 Task: Create new contact,   with mail id: 'Ellie.Carter@nachi-fujikoshi.co.jp', first name: 'Ellie', Last name: 'Carter', Job Title: Operations Analyst, Phone number (801) 555-1234. Change life cycle stage to  'Lead' and lead status to 'New'. Add new company to the associated contact: www.wattscore.com
 and type: Prospect. Logged in from softage.1@softage.net
Action: Mouse moved to (83, 61)
Screenshot: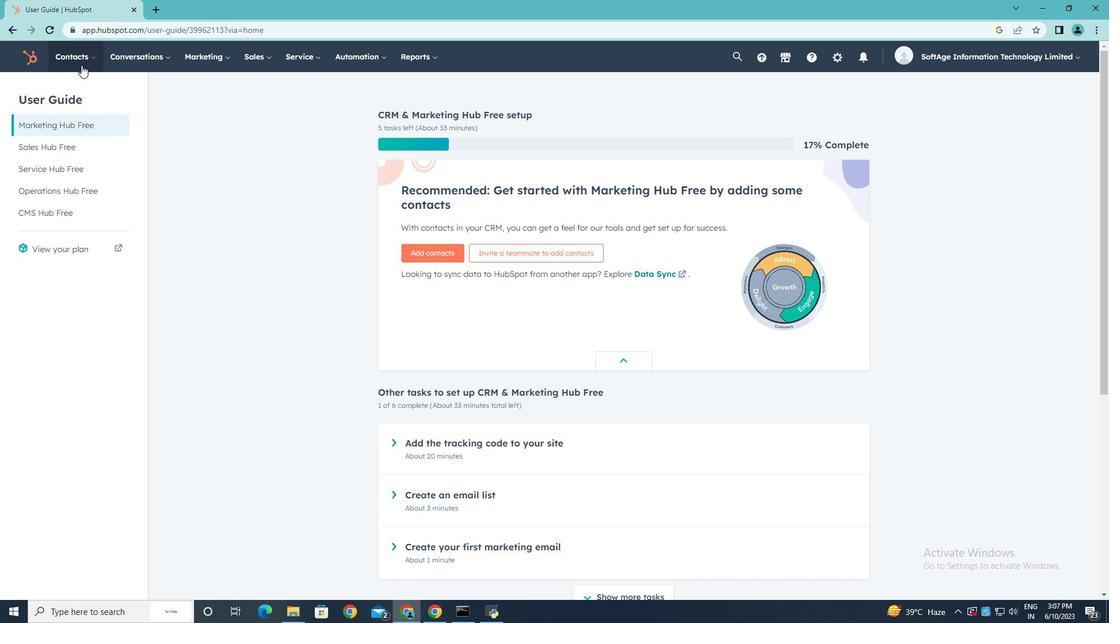 
Action: Mouse pressed left at (83, 61)
Screenshot: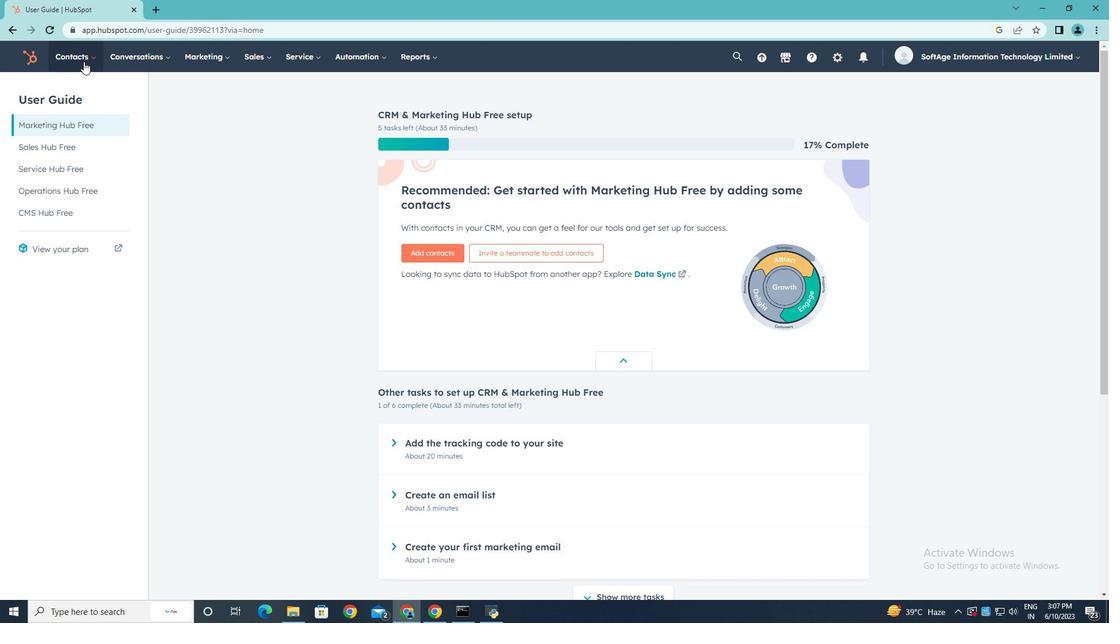 
Action: Mouse moved to (90, 90)
Screenshot: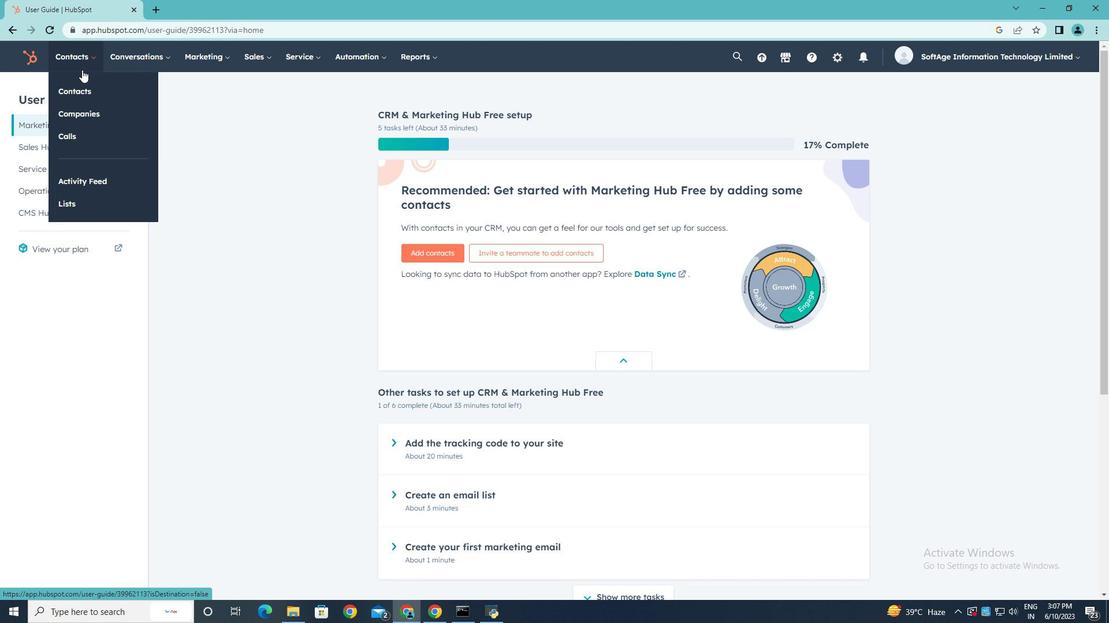 
Action: Mouse pressed left at (90, 90)
Screenshot: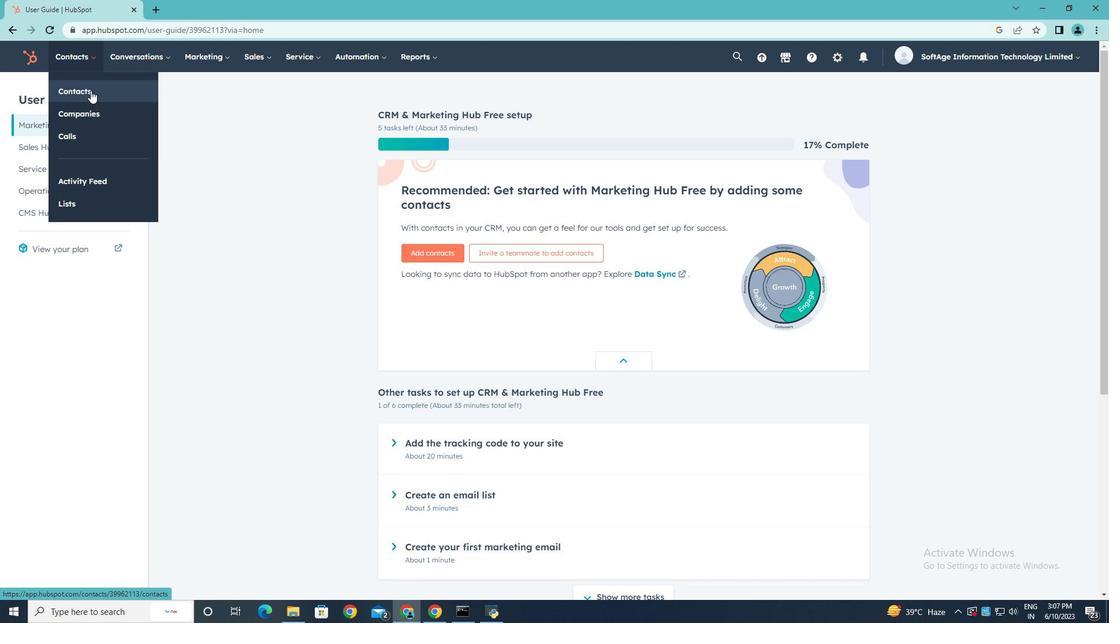 
Action: Mouse moved to (1042, 93)
Screenshot: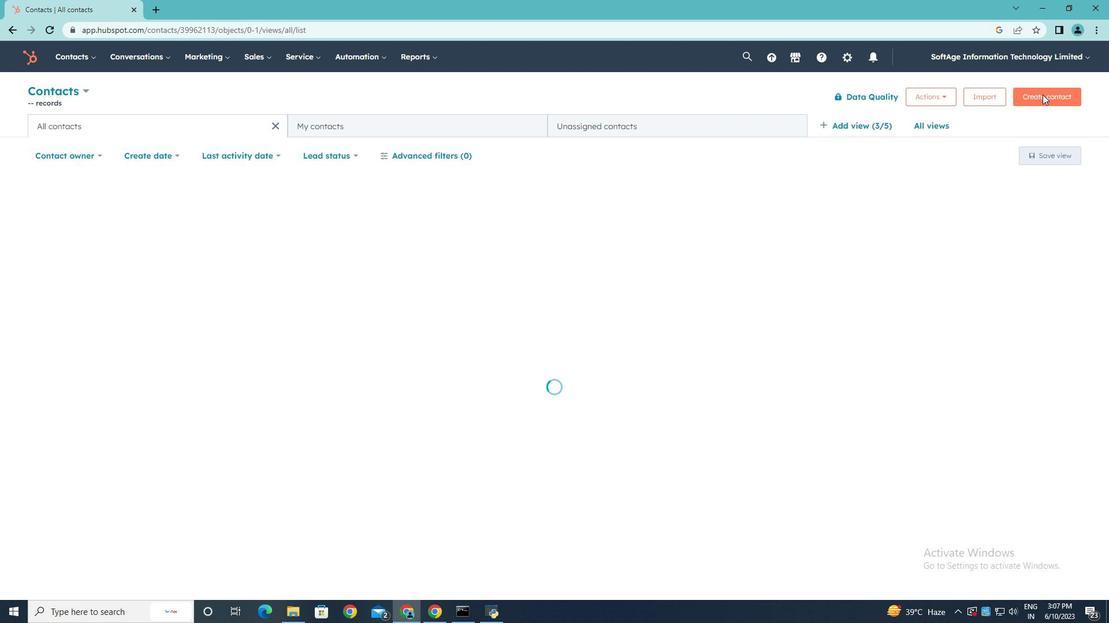 
Action: Mouse pressed left at (1042, 93)
Screenshot: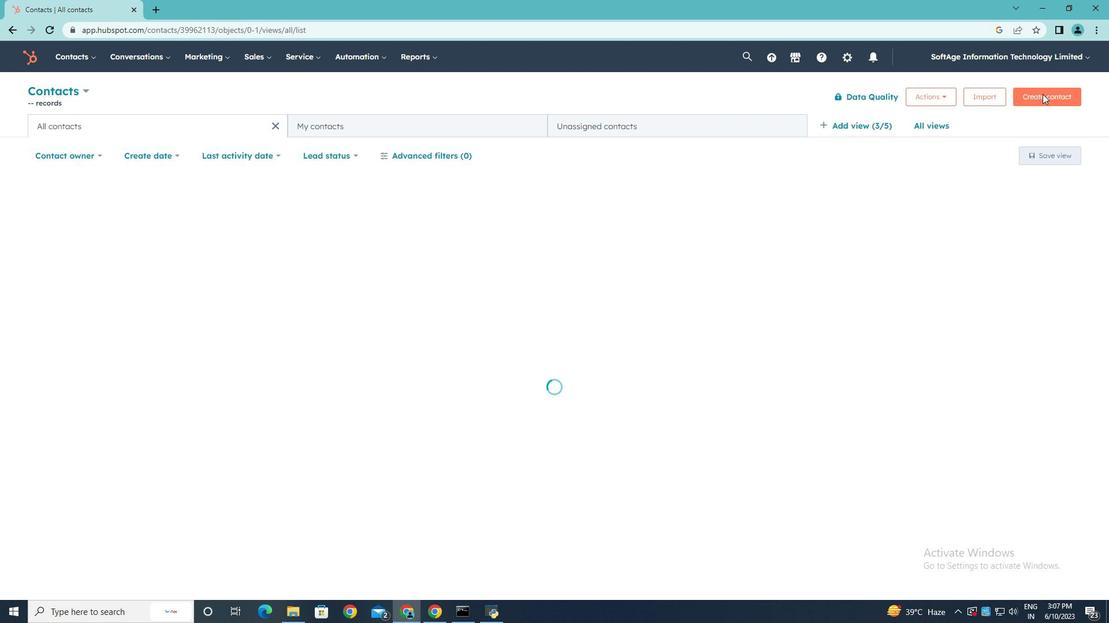 
Action: Mouse moved to (813, 153)
Screenshot: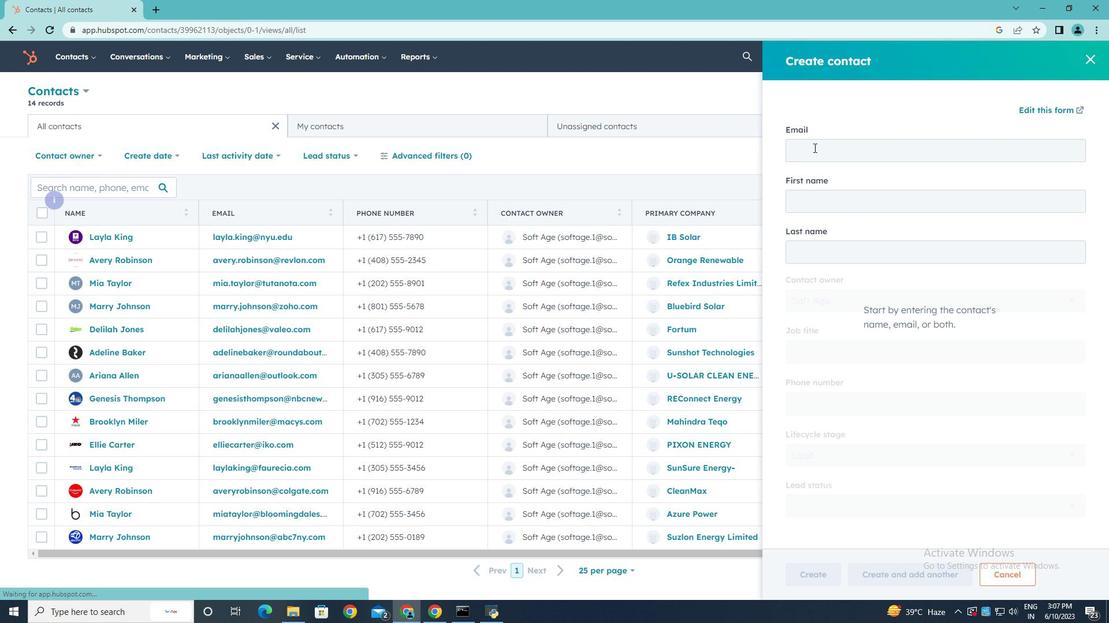 
Action: Mouse pressed left at (813, 153)
Screenshot: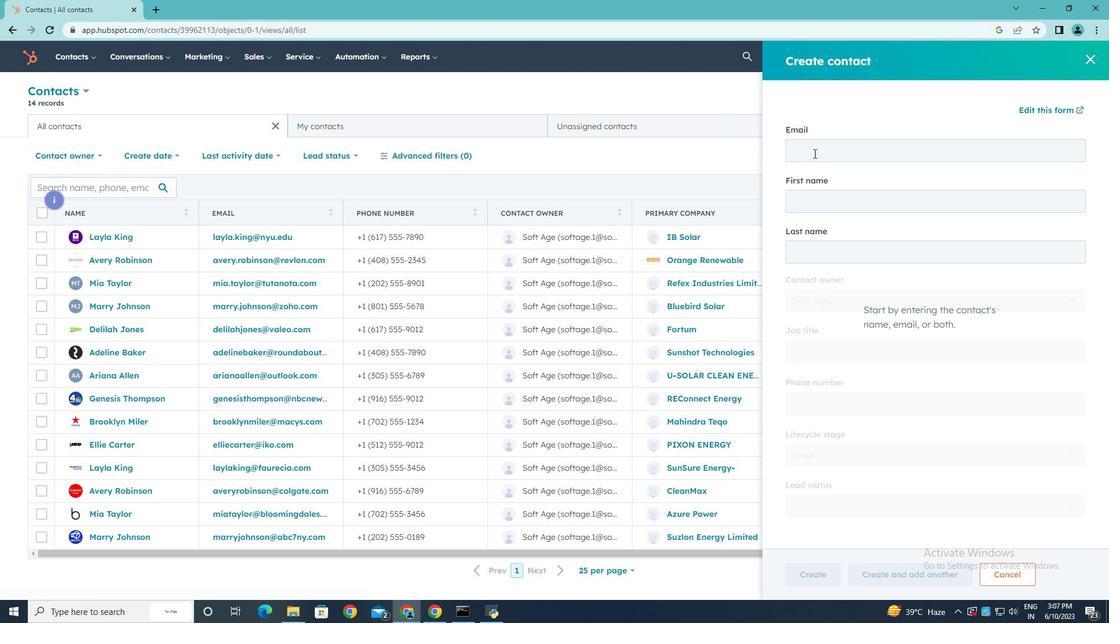 
Action: Key pressed <Key.shift>Ellie.<Key.shift>Carter<Key.shift>@nachi-fy<Key.backspace>ujikoshi.co.jp
Screenshot: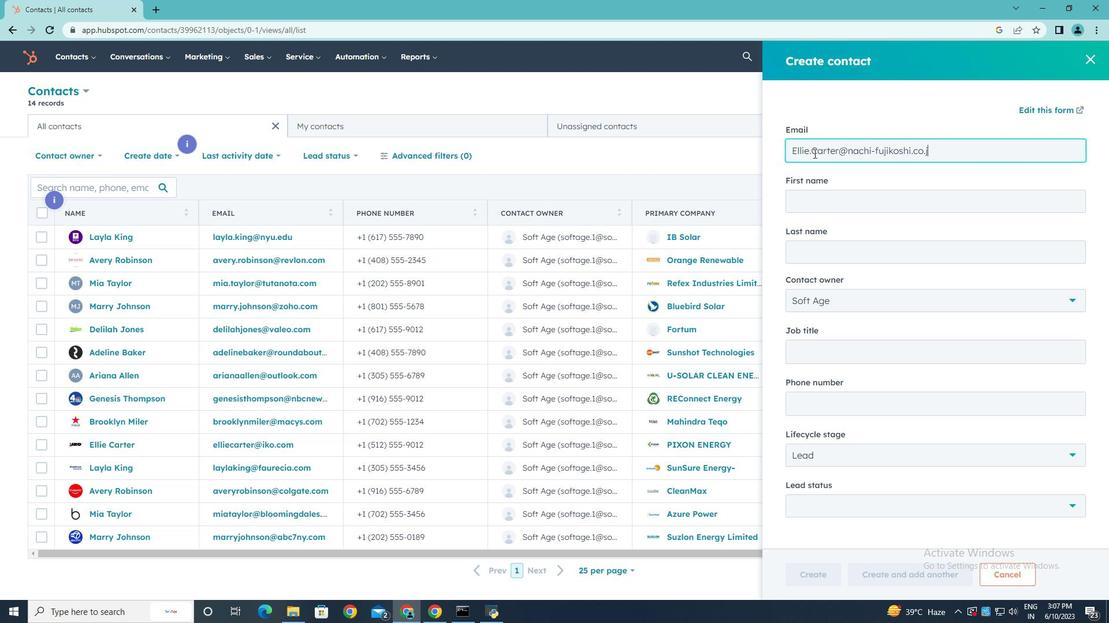 
Action: Mouse moved to (859, 204)
Screenshot: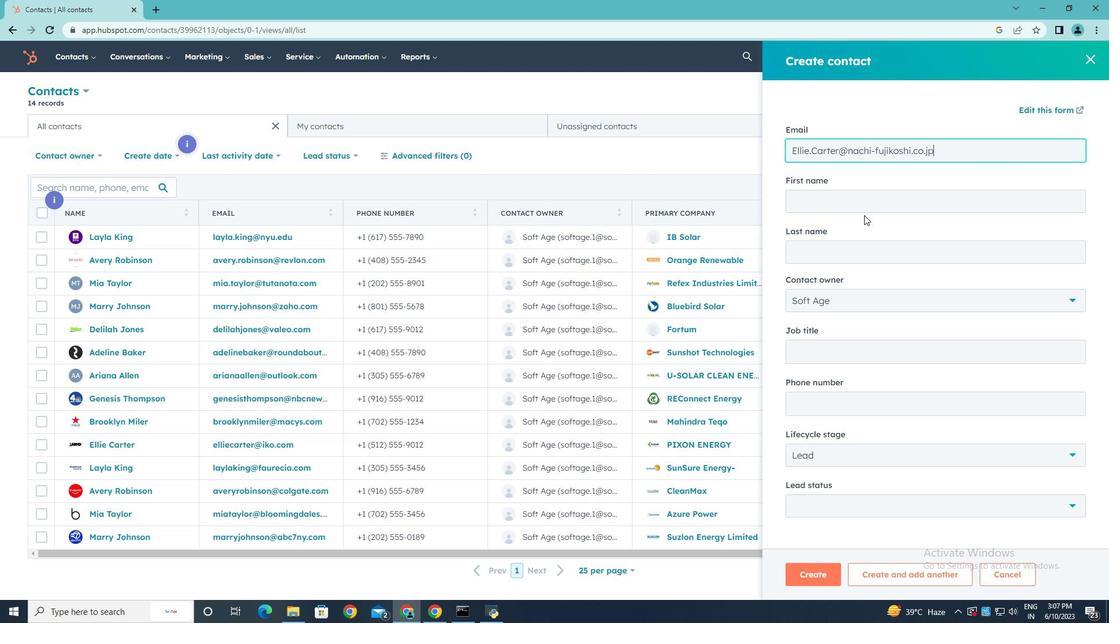 
Action: Mouse pressed left at (859, 204)
Screenshot: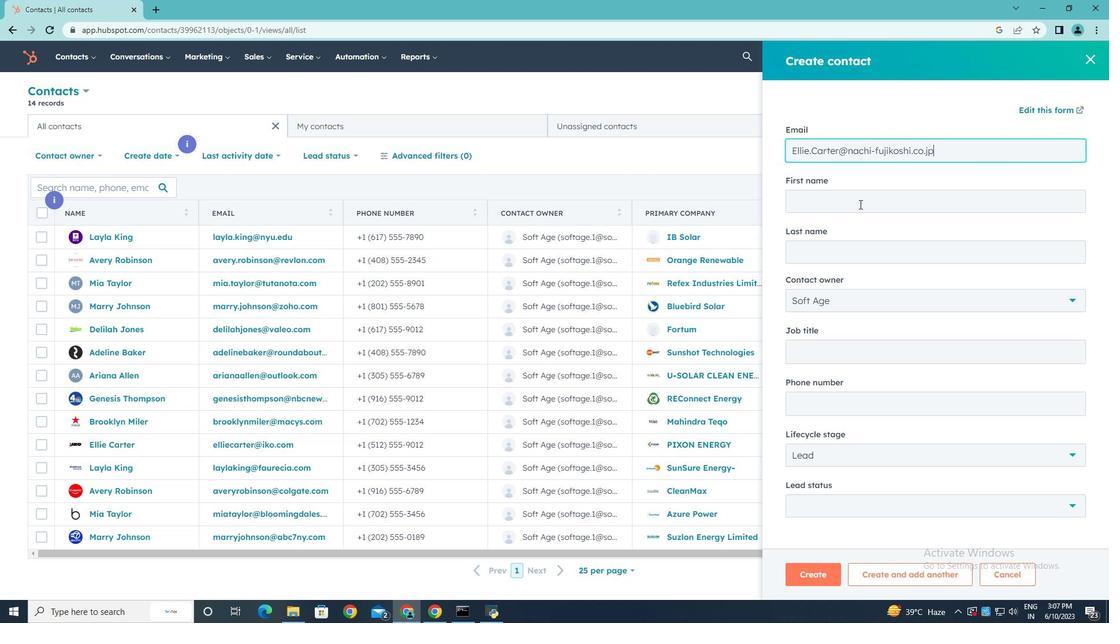 
Action: Key pressed <Key.shift><Key.shift><Key.shift><Key.shift><Key.shift>Ellie
Screenshot: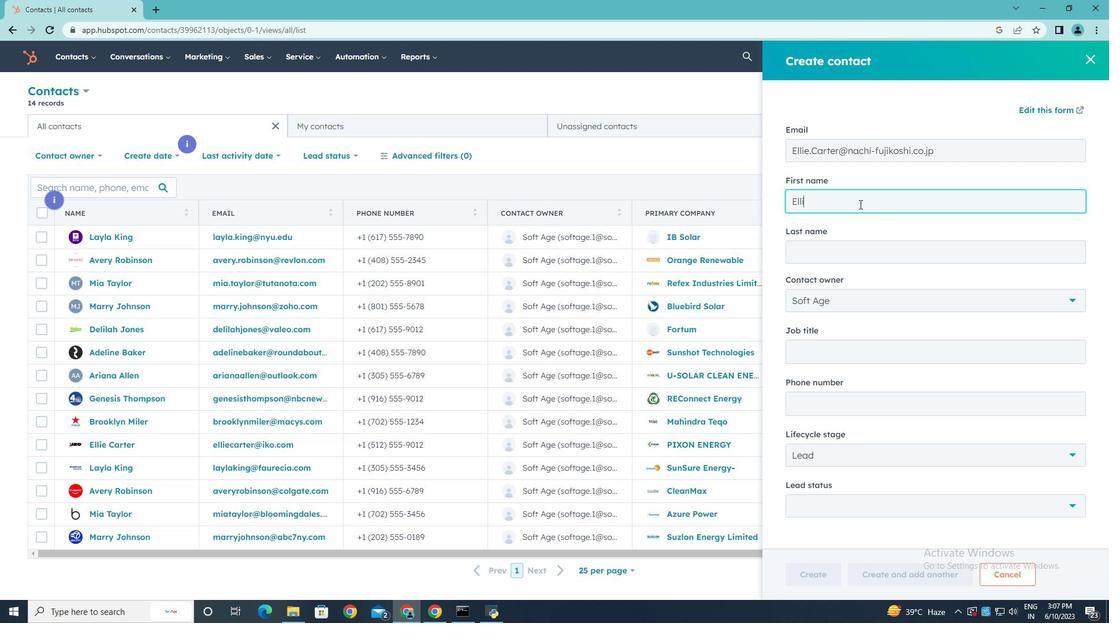 
Action: Mouse moved to (827, 254)
Screenshot: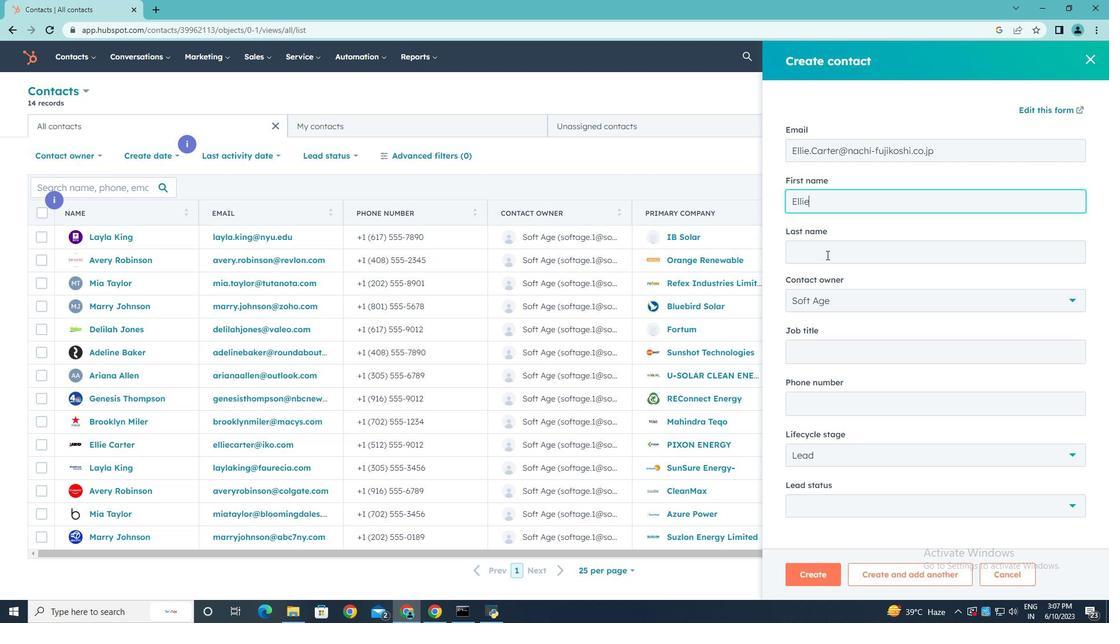 
Action: Mouse pressed left at (827, 254)
Screenshot: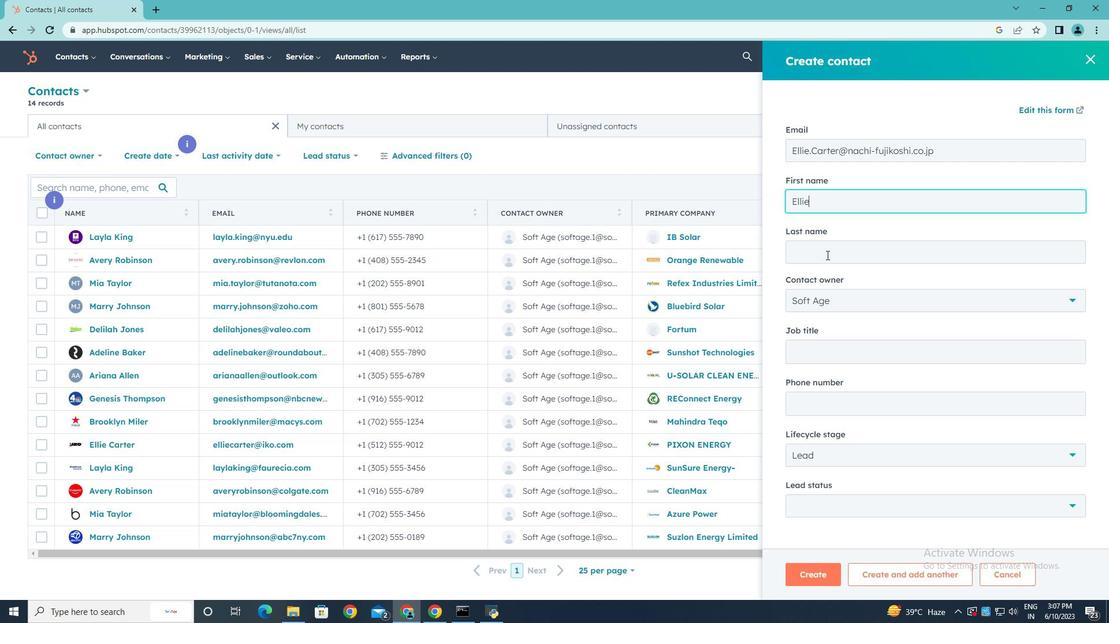 
Action: Key pressed <Key.shift>Carter
Screenshot: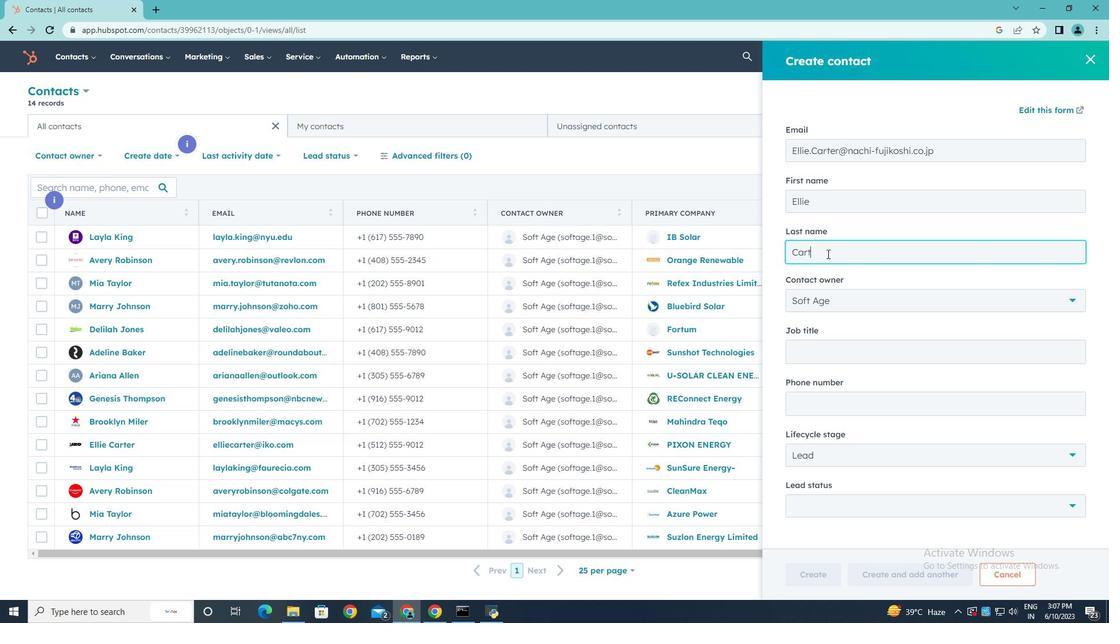 
Action: Mouse moved to (862, 347)
Screenshot: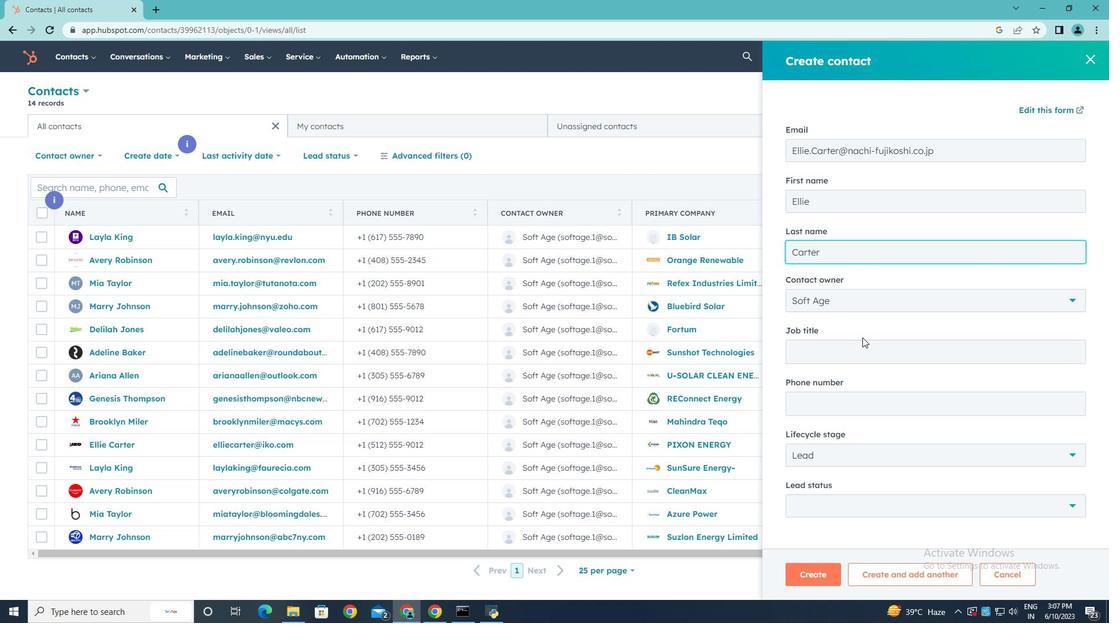 
Action: Mouse pressed left at (862, 347)
Screenshot: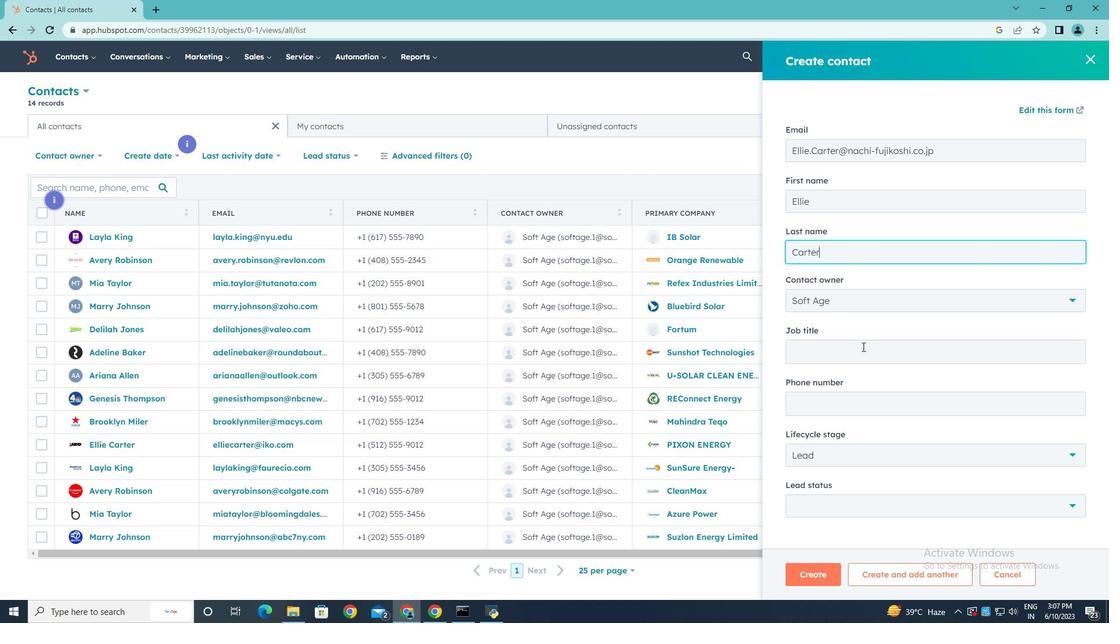 
Action: Key pressed <Key.shift><Key.shift><Key.shift><Key.shift>I<Key.shift><Key.backspace><Key.shift>Operations<Key.space><Key.shift>Analst
Screenshot: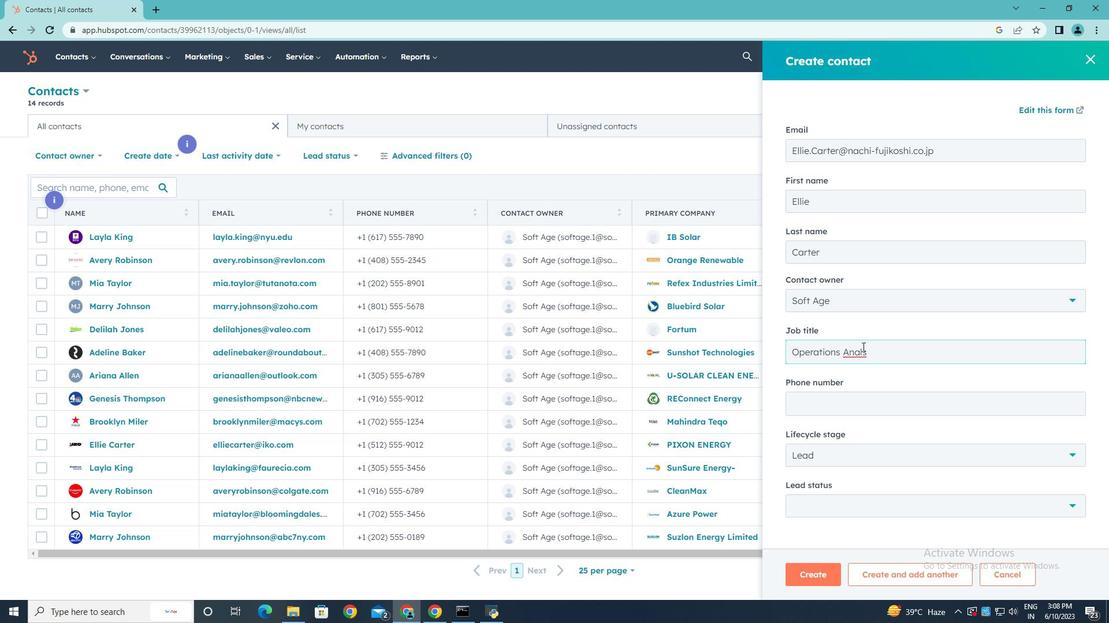
Action: Mouse moved to (1024, 358)
Screenshot: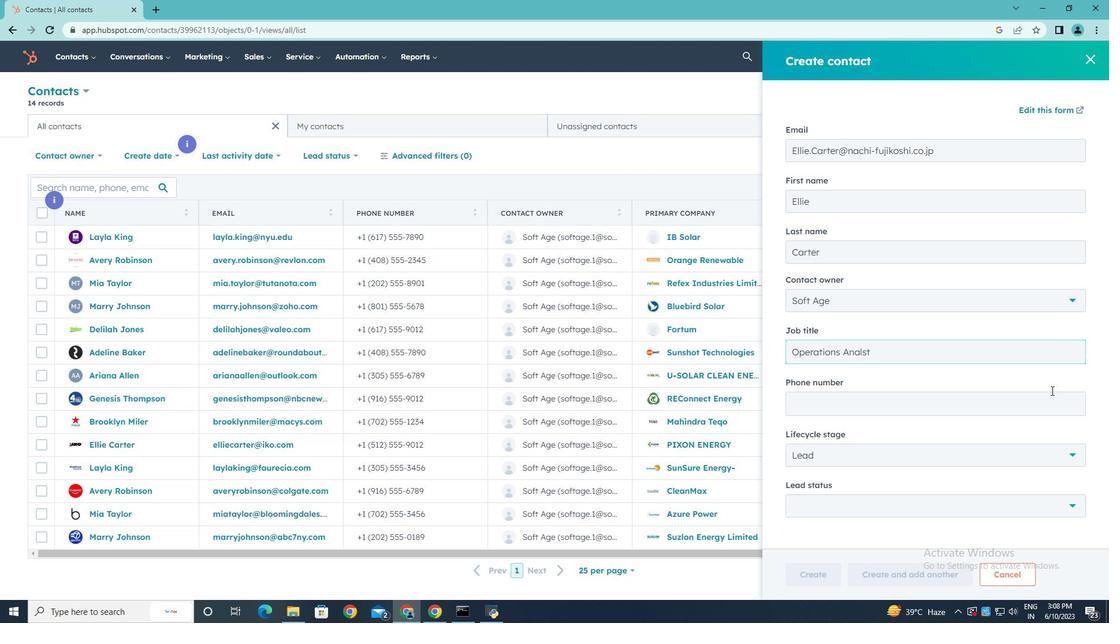 
Action: Key pressed <Key.backspace><Key.backspace>yst
Screenshot: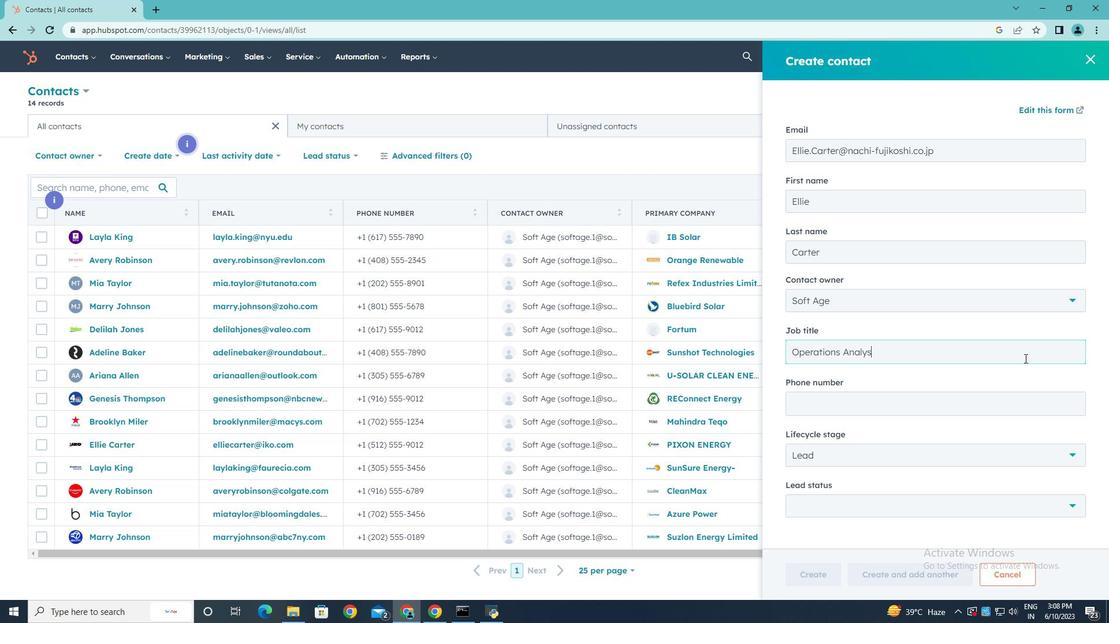 
Action: Mouse moved to (917, 404)
Screenshot: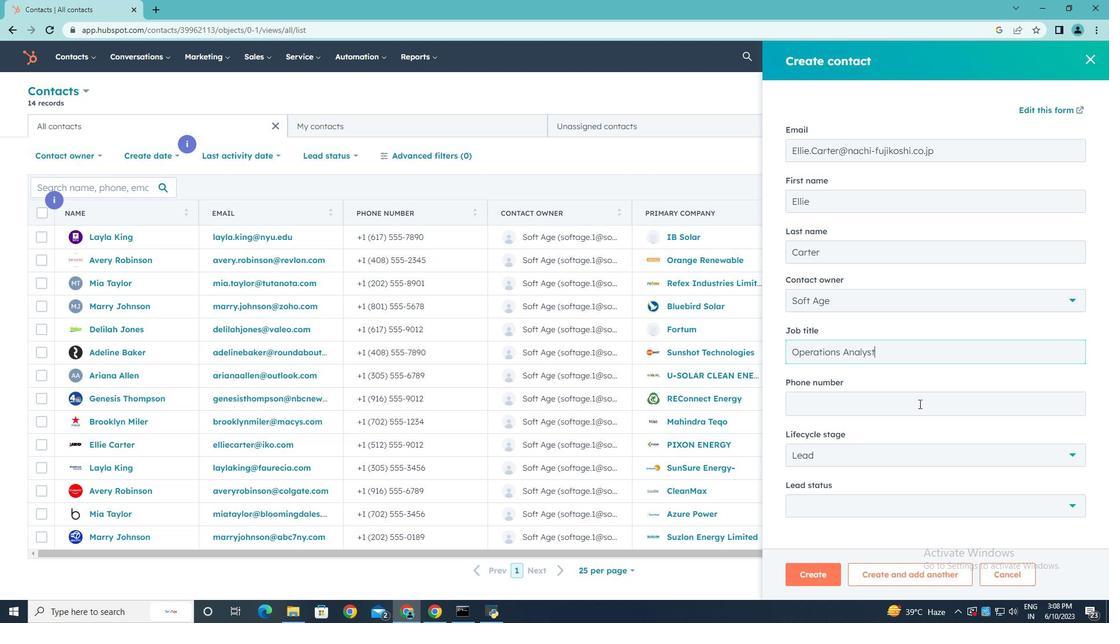 
Action: Mouse pressed left at (917, 404)
Screenshot: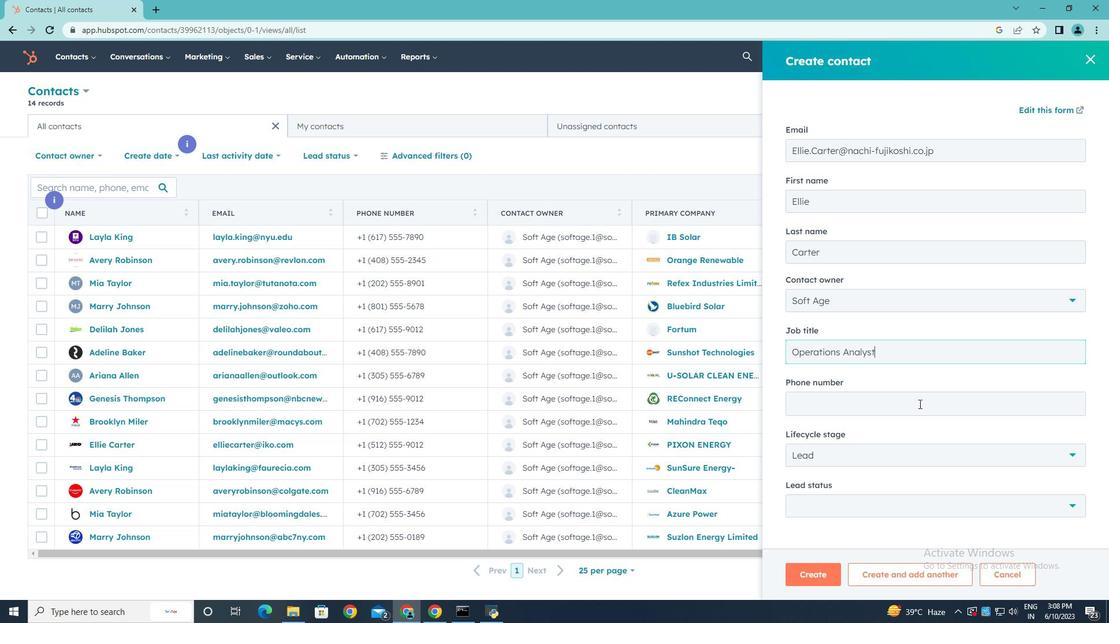 
Action: Key pressed 801
Screenshot: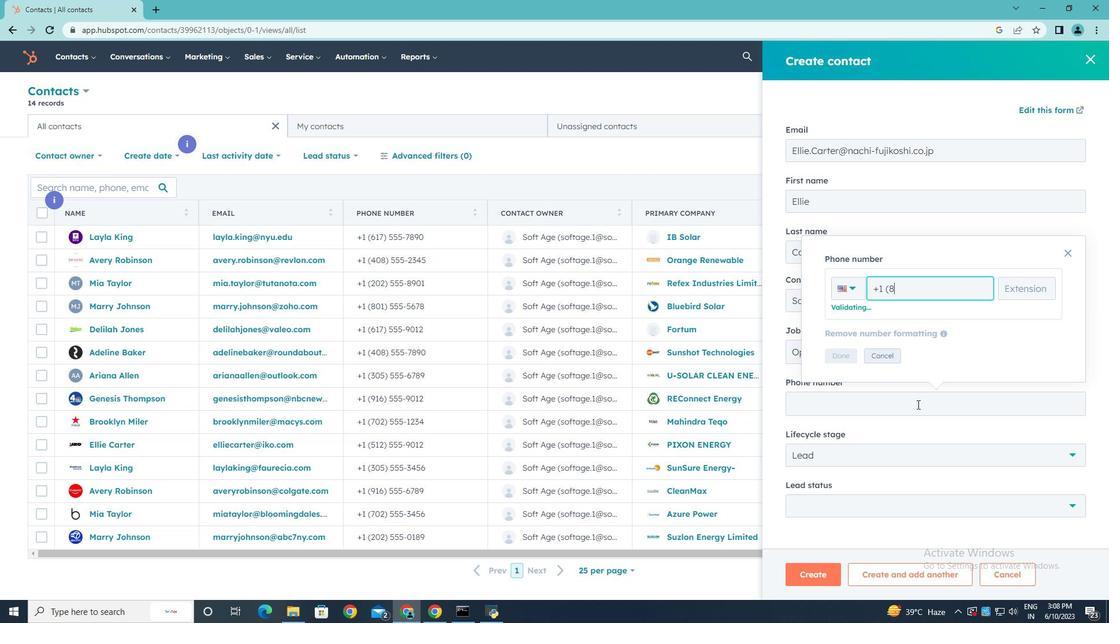 
Action: Mouse moved to (926, 402)
Screenshot: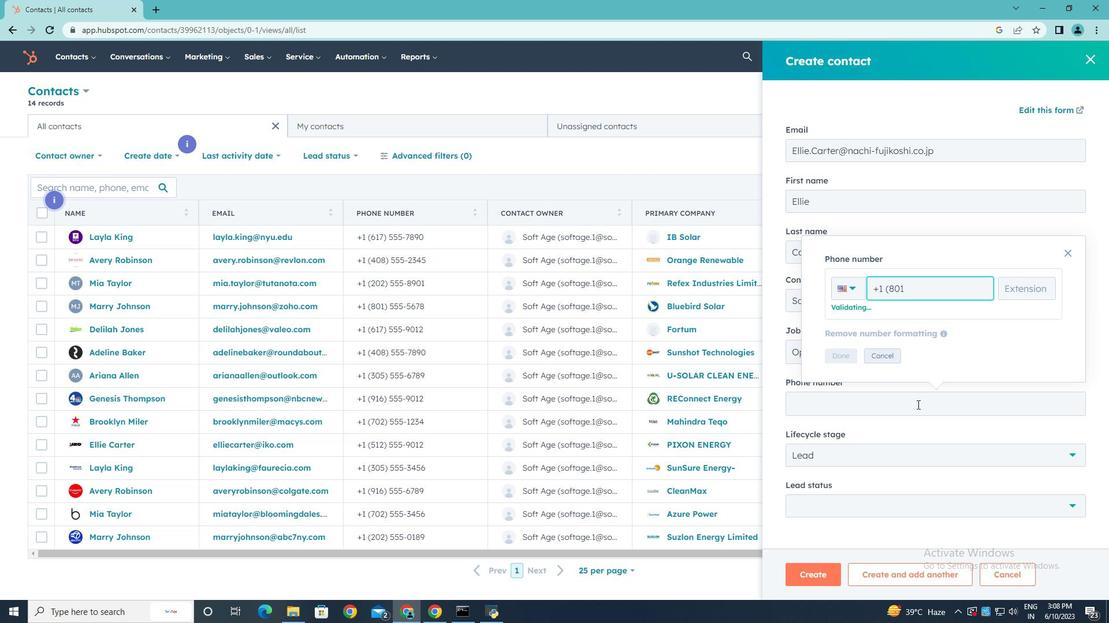 
Action: Key pressed 5551234
Screenshot: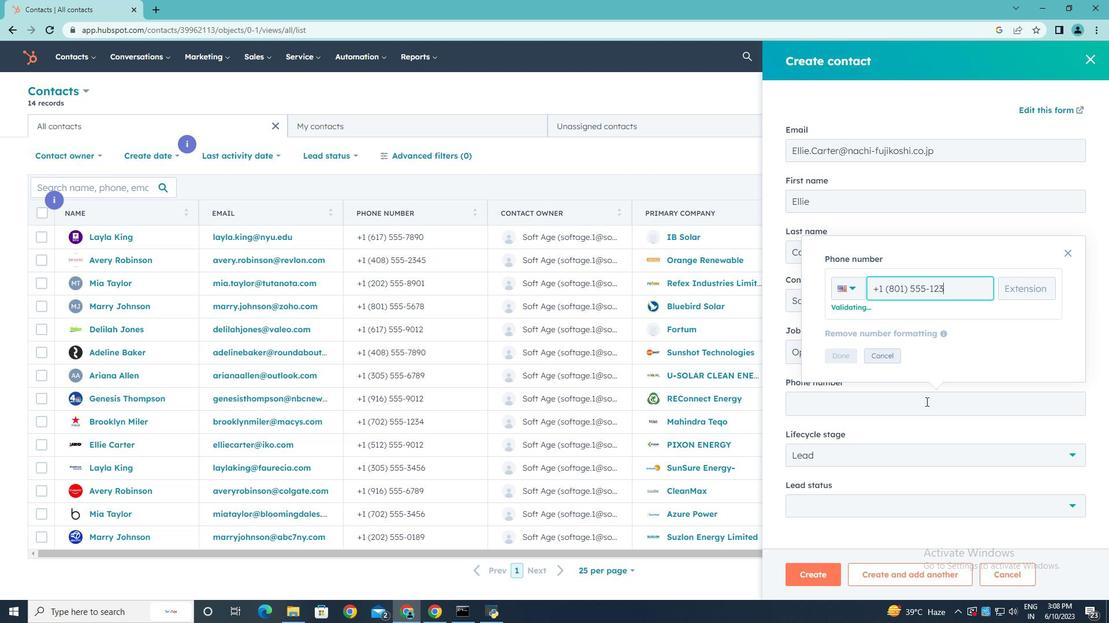 
Action: Mouse moved to (844, 357)
Screenshot: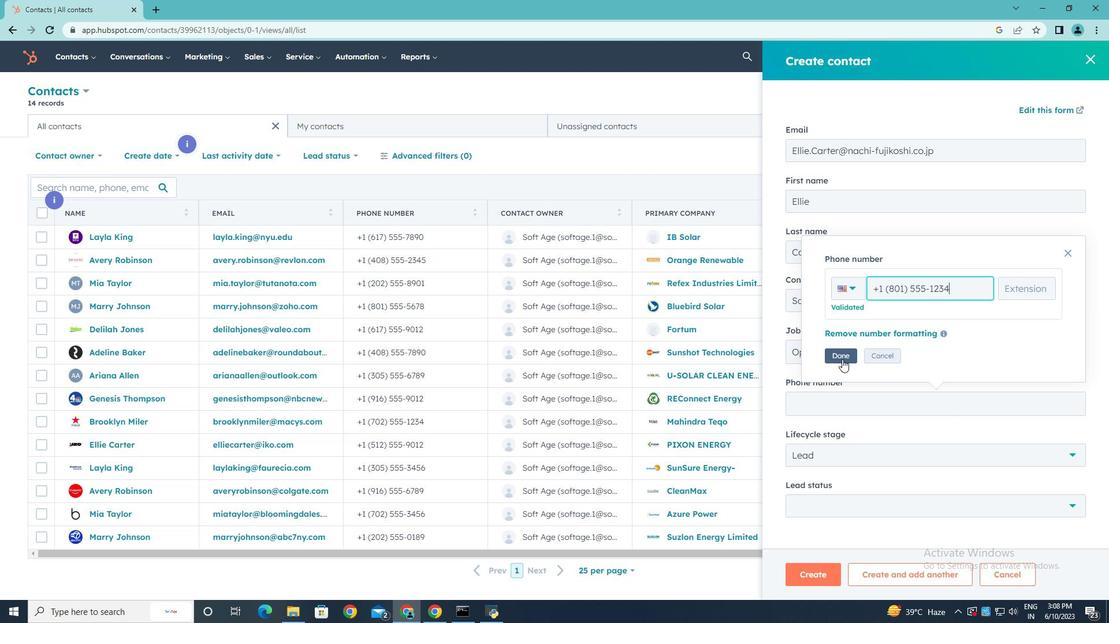 
Action: Mouse pressed left at (844, 357)
Screenshot: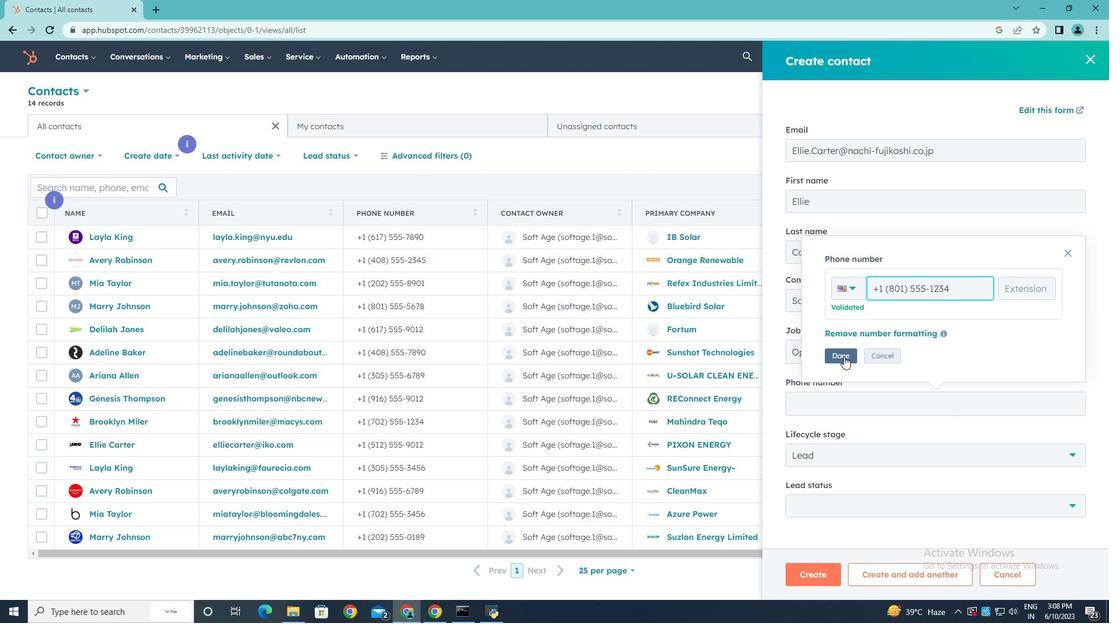 
Action: Mouse moved to (869, 399)
Screenshot: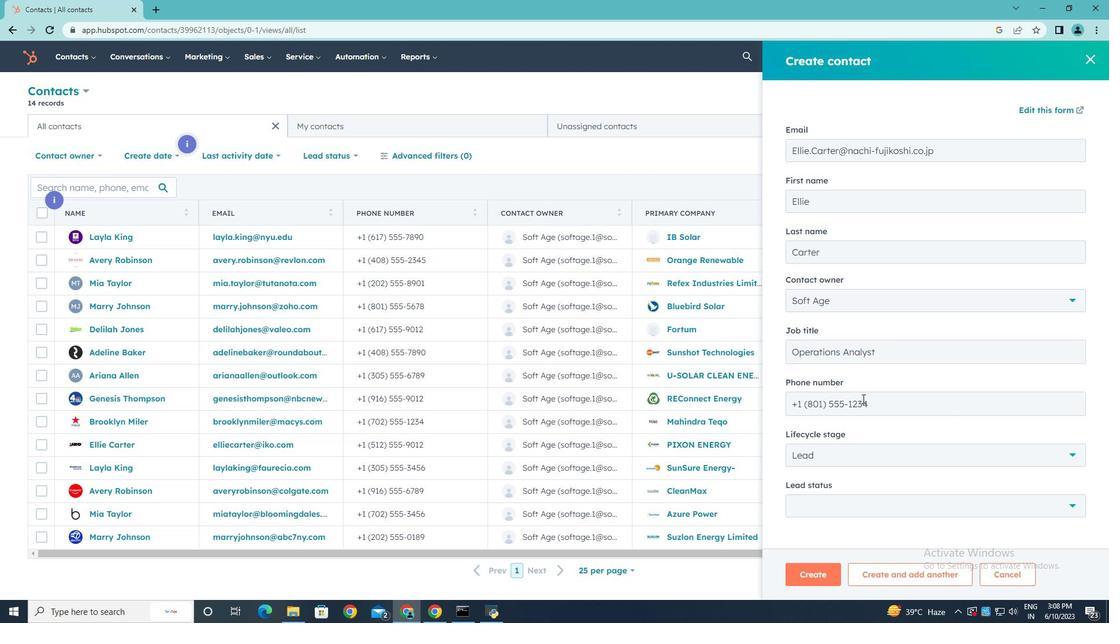 
Action: Mouse scrolled (869, 399) with delta (0, 0)
Screenshot: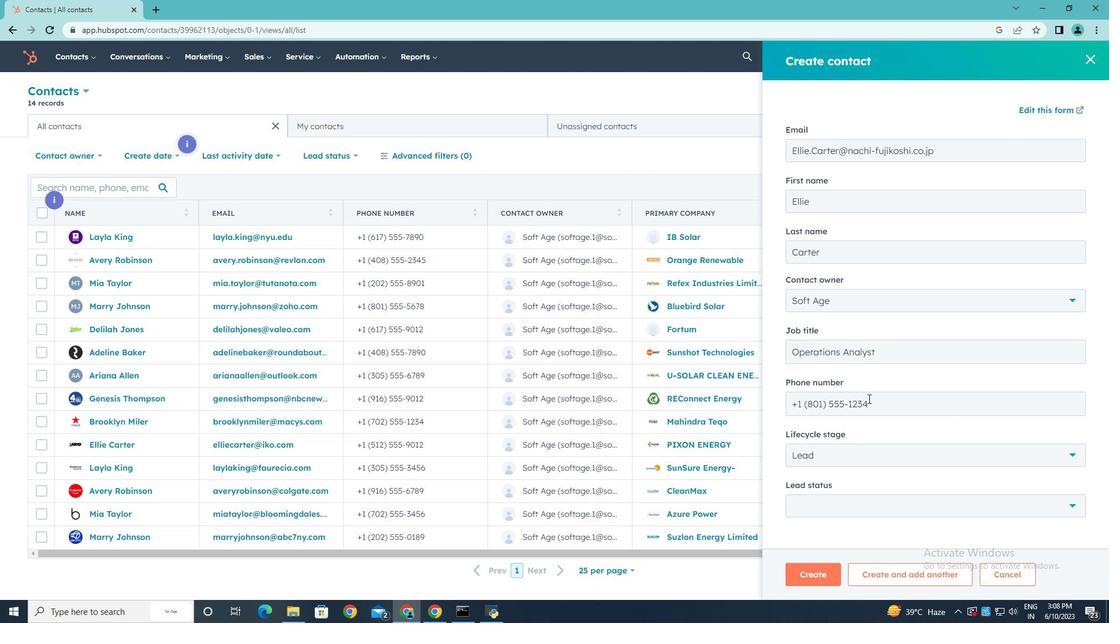 
Action: Mouse moved to (869, 400)
Screenshot: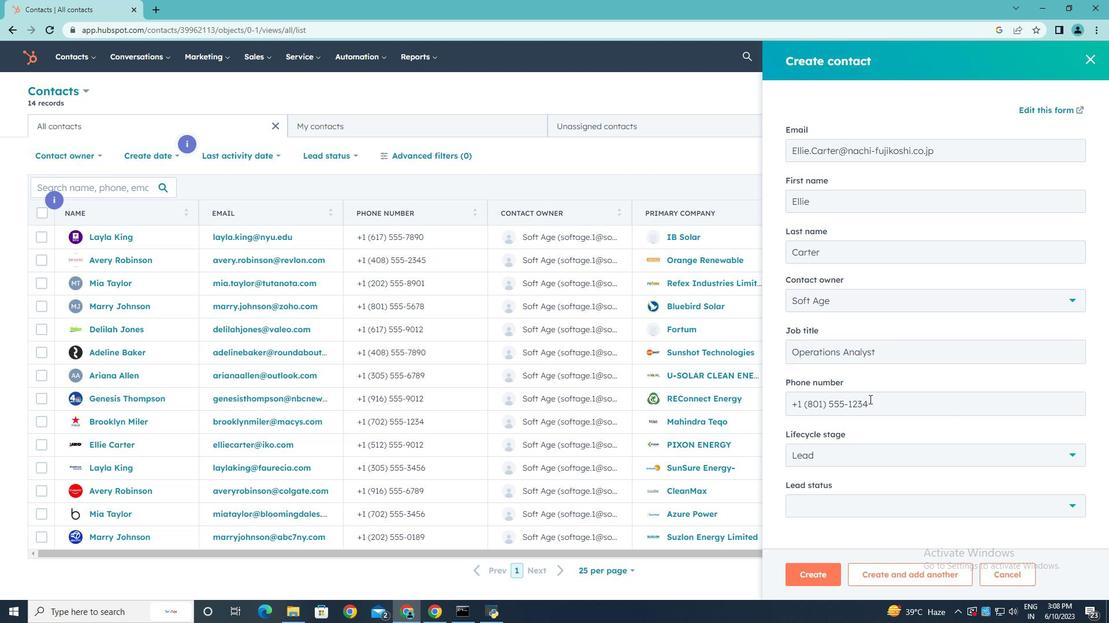 
Action: Mouse scrolled (869, 400) with delta (0, 0)
Screenshot: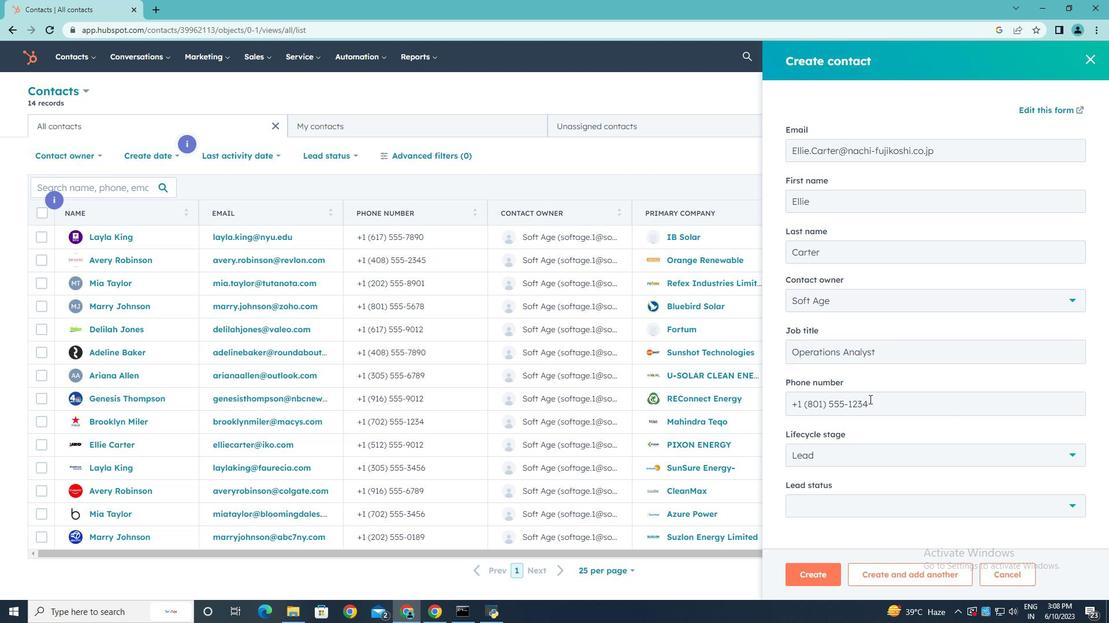 
Action: Mouse moved to (975, 459)
Screenshot: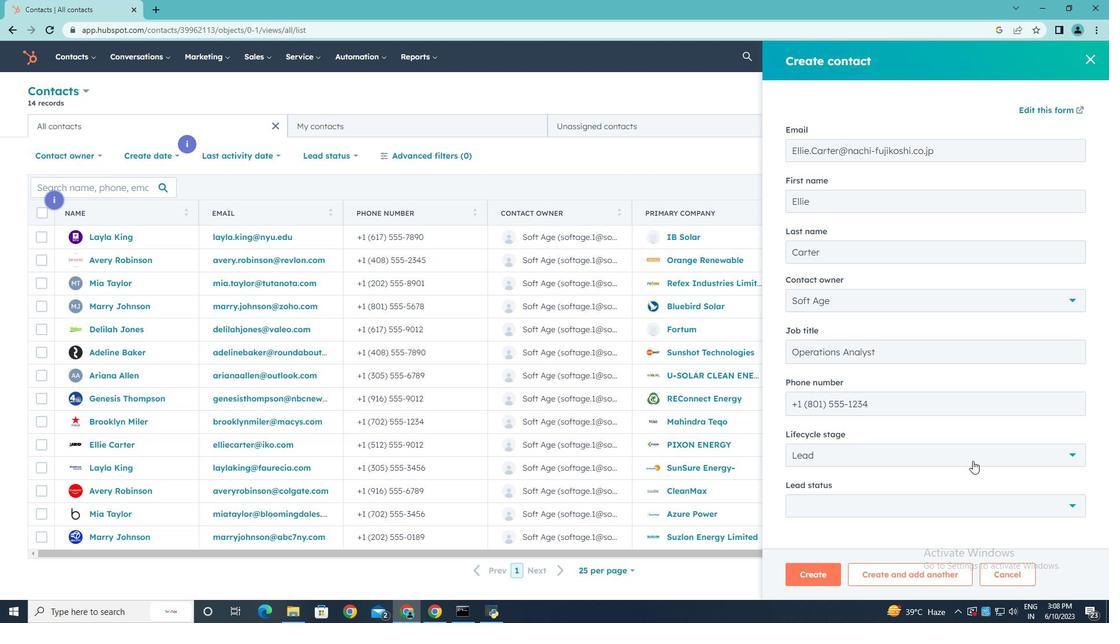 
Action: Mouse pressed left at (975, 459)
Screenshot: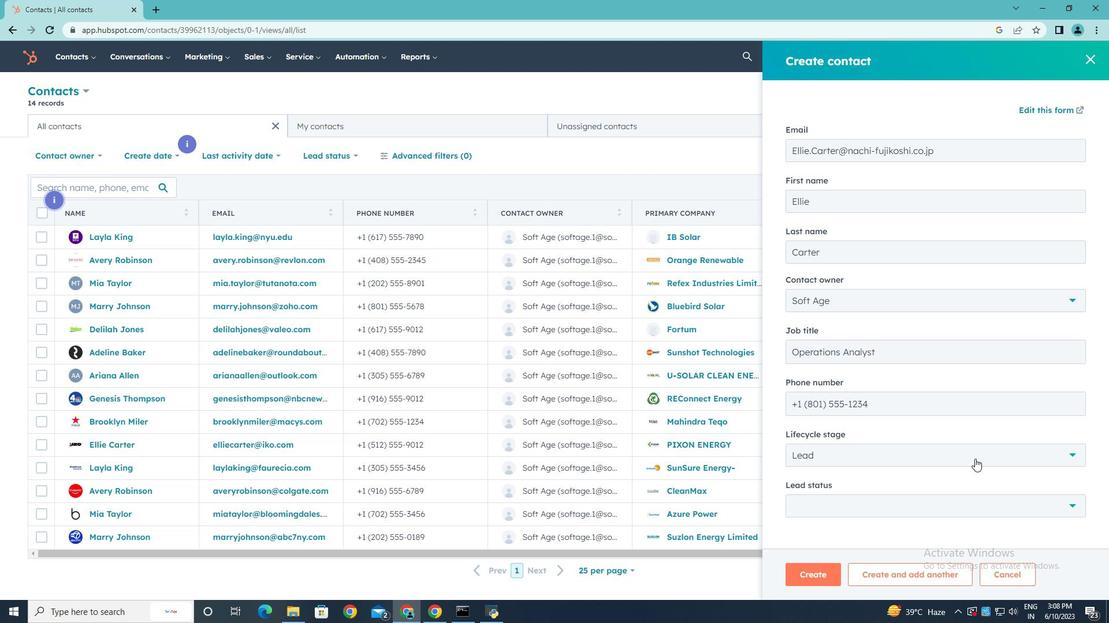 
Action: Mouse moved to (835, 351)
Screenshot: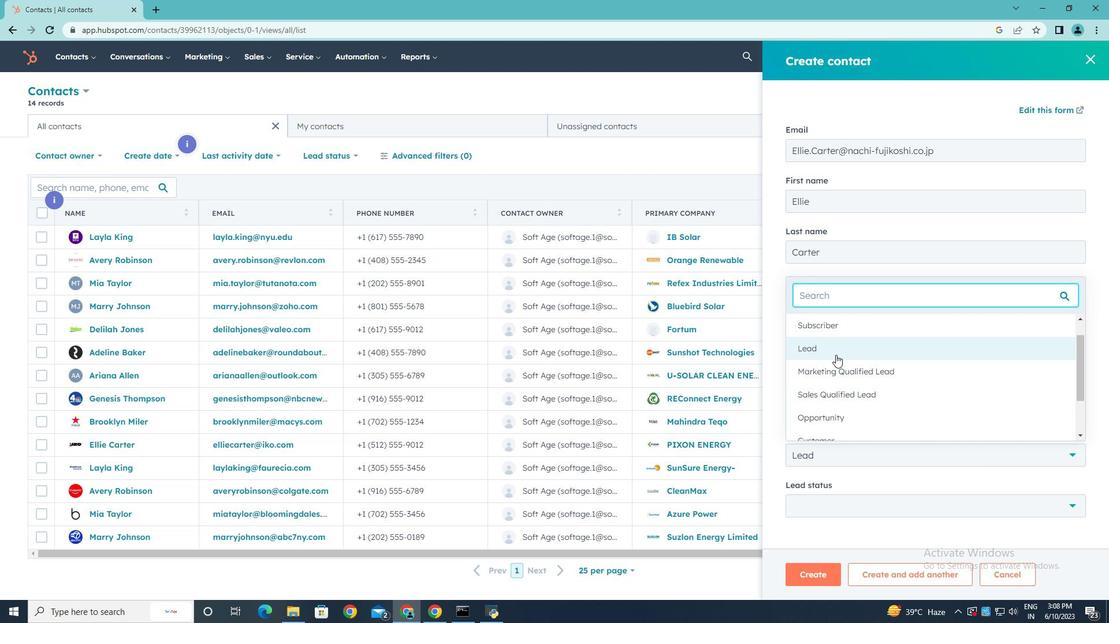 
Action: Mouse pressed left at (835, 351)
Screenshot: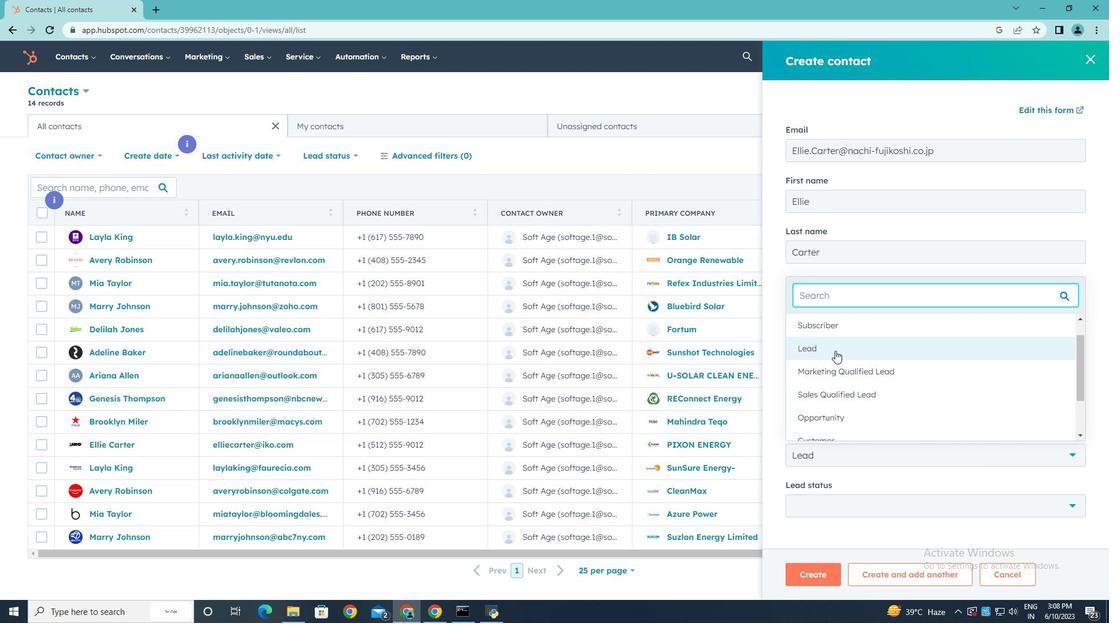 
Action: Mouse moved to (868, 503)
Screenshot: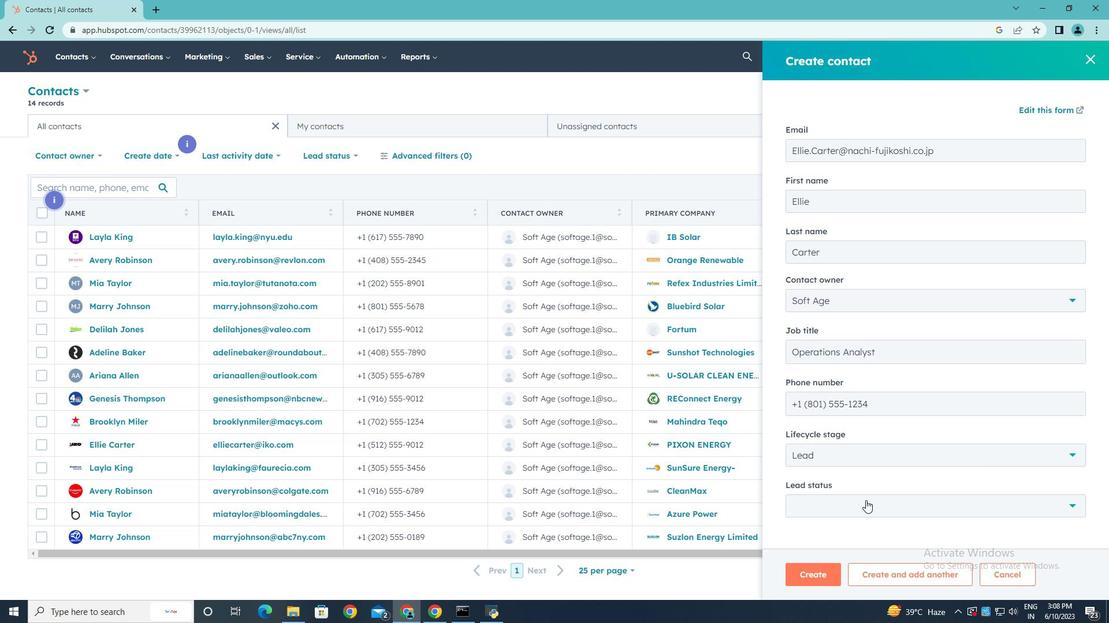 
Action: Mouse pressed left at (868, 503)
Screenshot: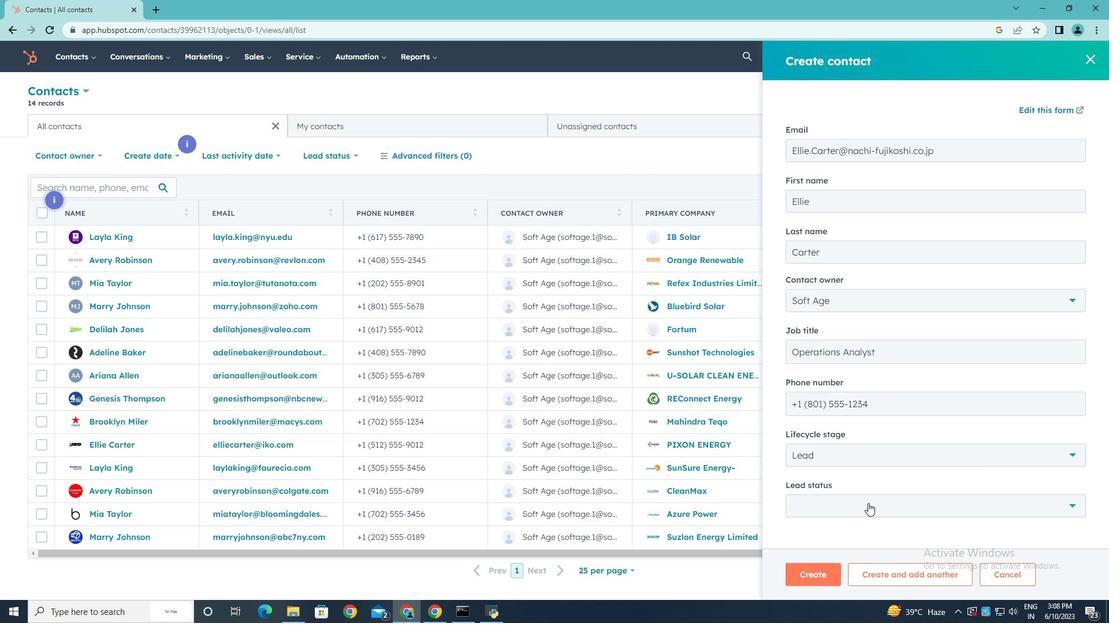 
Action: Mouse moved to (834, 396)
Screenshot: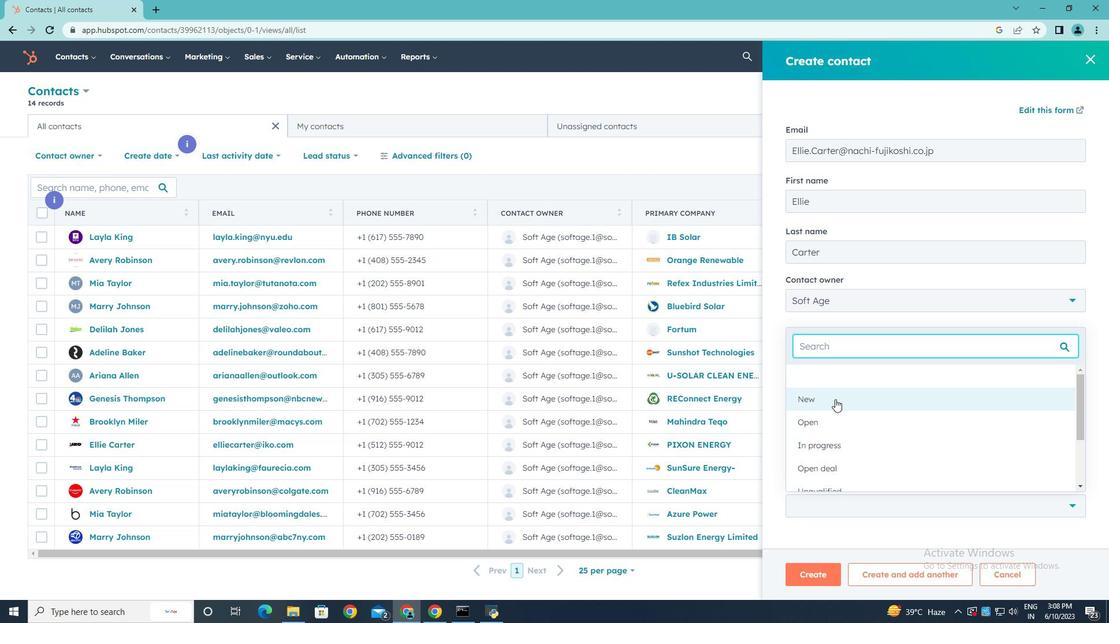 
Action: Mouse pressed left at (834, 396)
Screenshot: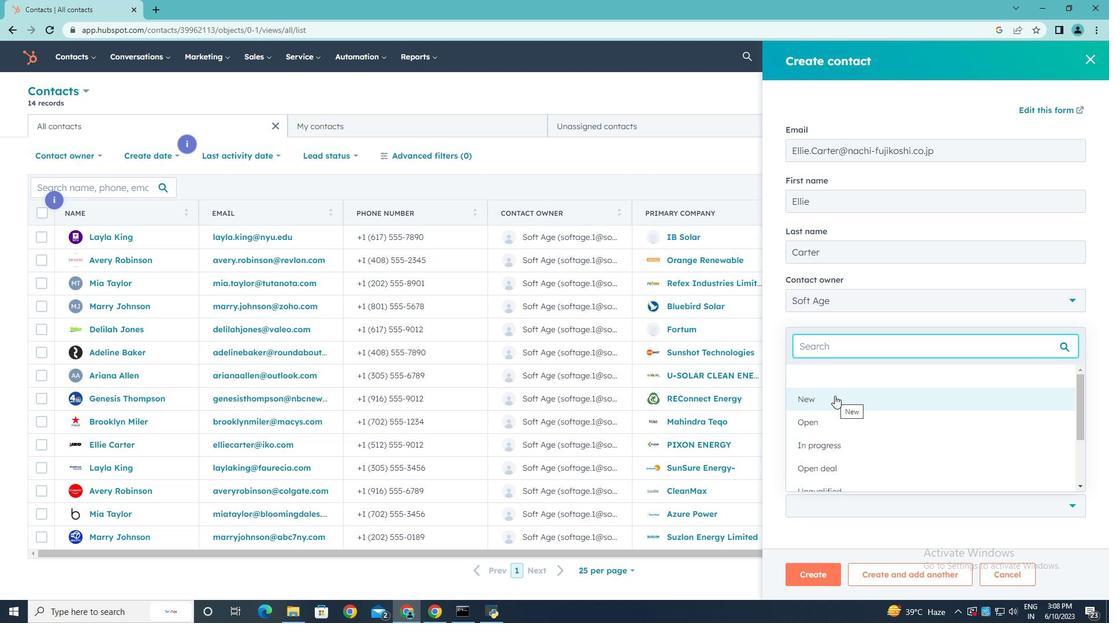 
Action: Mouse moved to (840, 445)
Screenshot: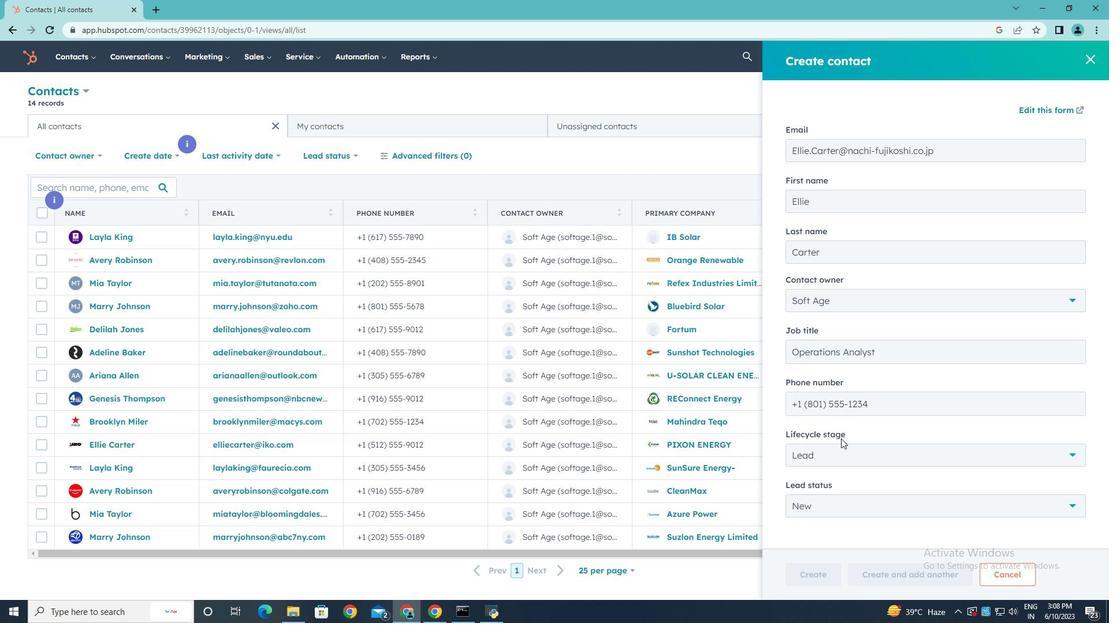 
Action: Mouse scrolled (840, 445) with delta (0, 0)
Screenshot: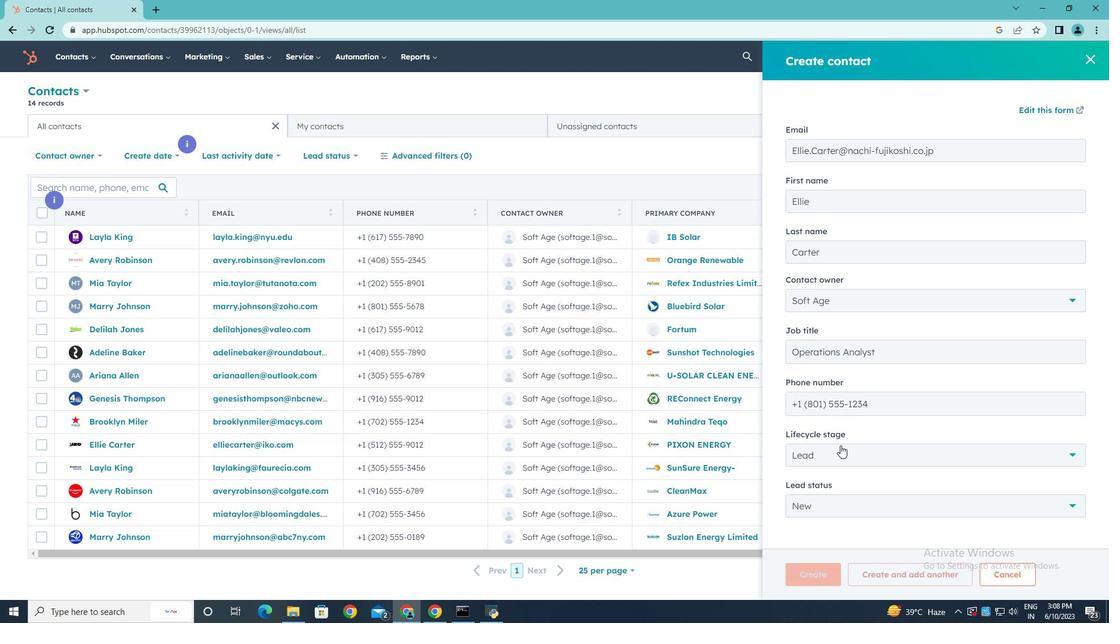 
Action: Mouse scrolled (840, 445) with delta (0, 0)
Screenshot: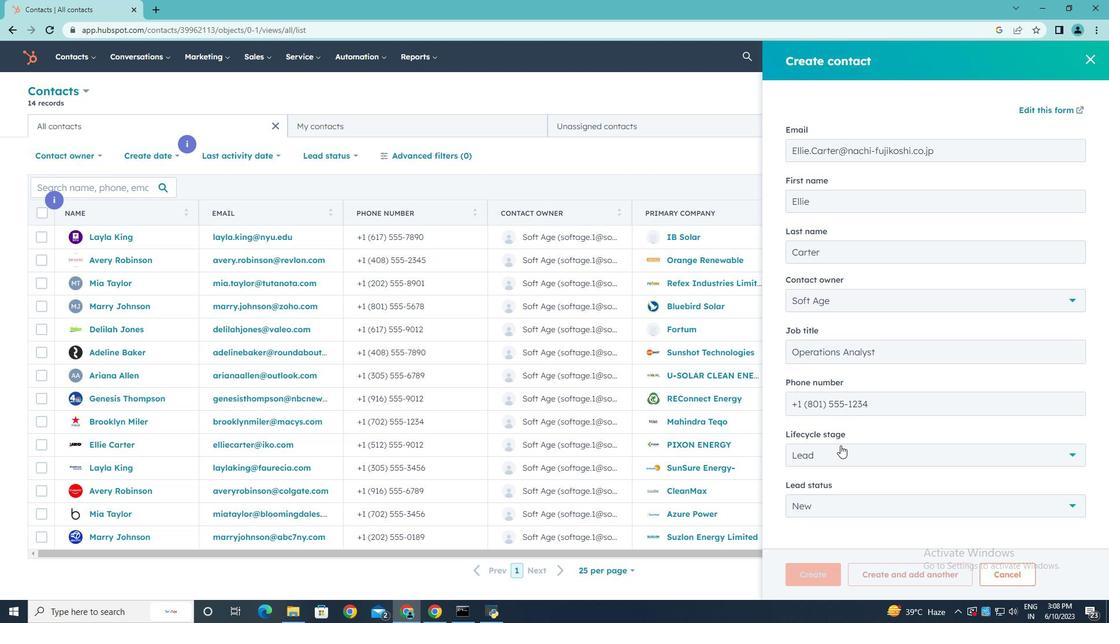 
Action: Mouse scrolled (840, 445) with delta (0, 0)
Screenshot: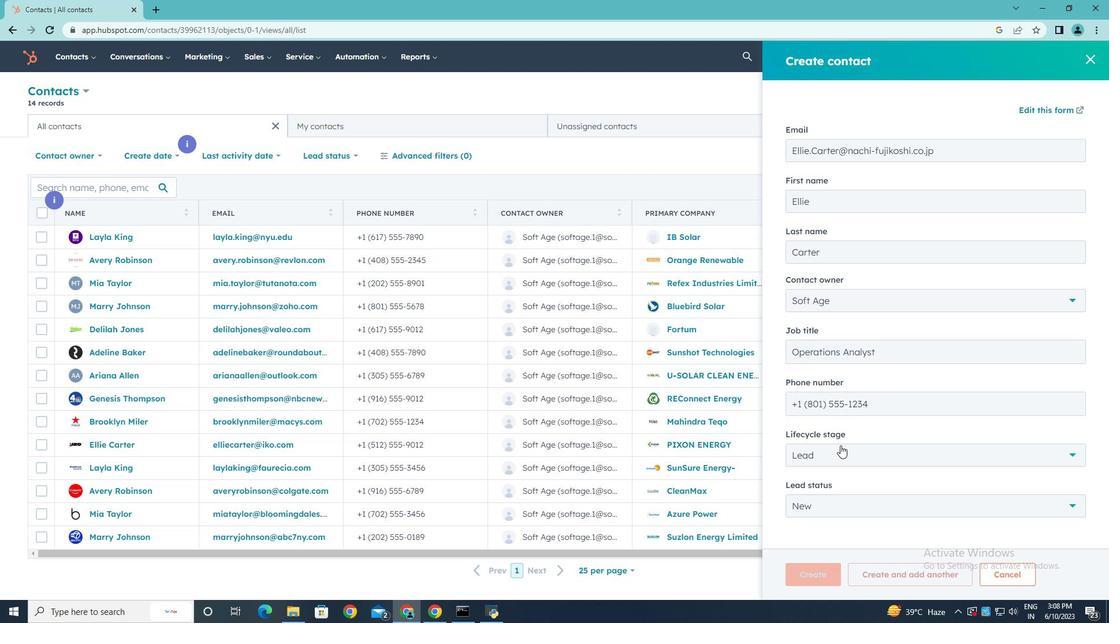 
Action: Mouse scrolled (840, 445) with delta (0, 0)
Screenshot: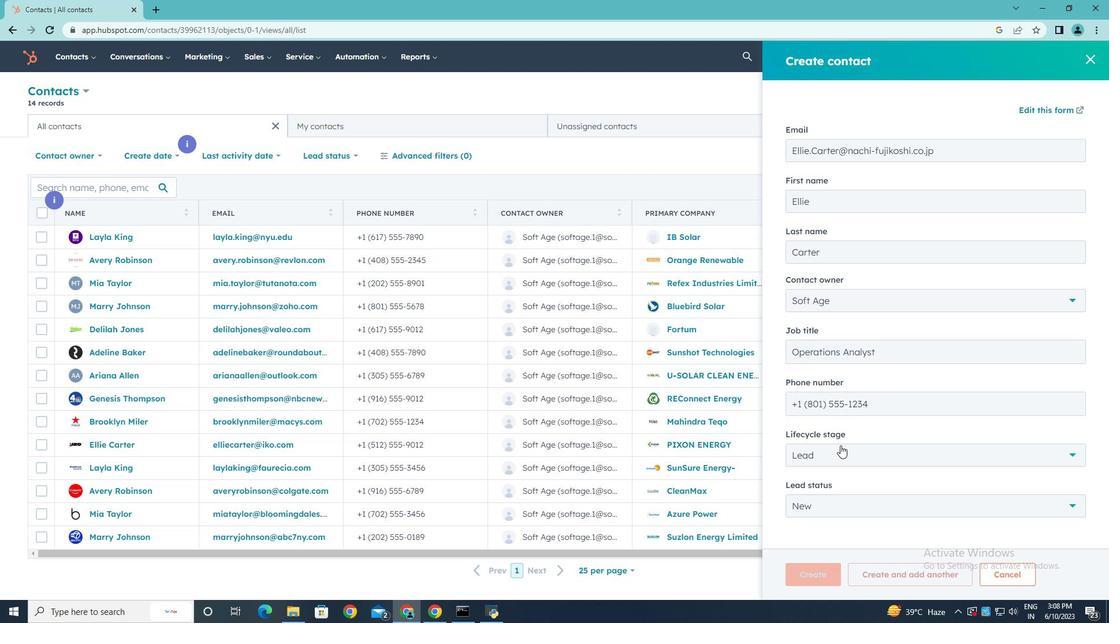 
Action: Mouse moved to (823, 577)
Screenshot: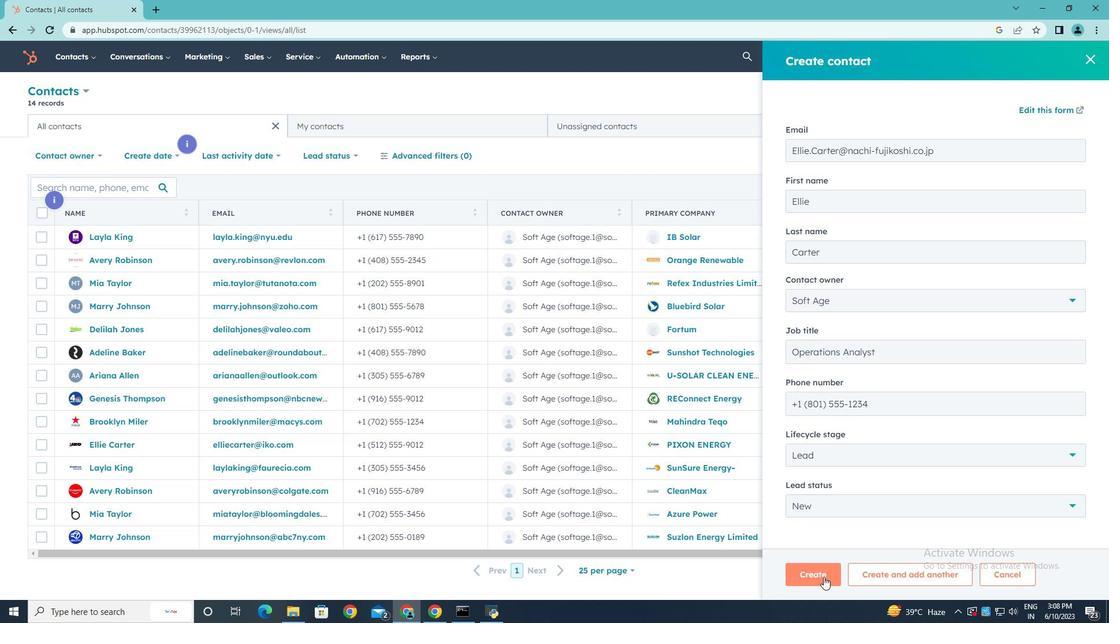 
Action: Mouse pressed left at (823, 577)
Screenshot: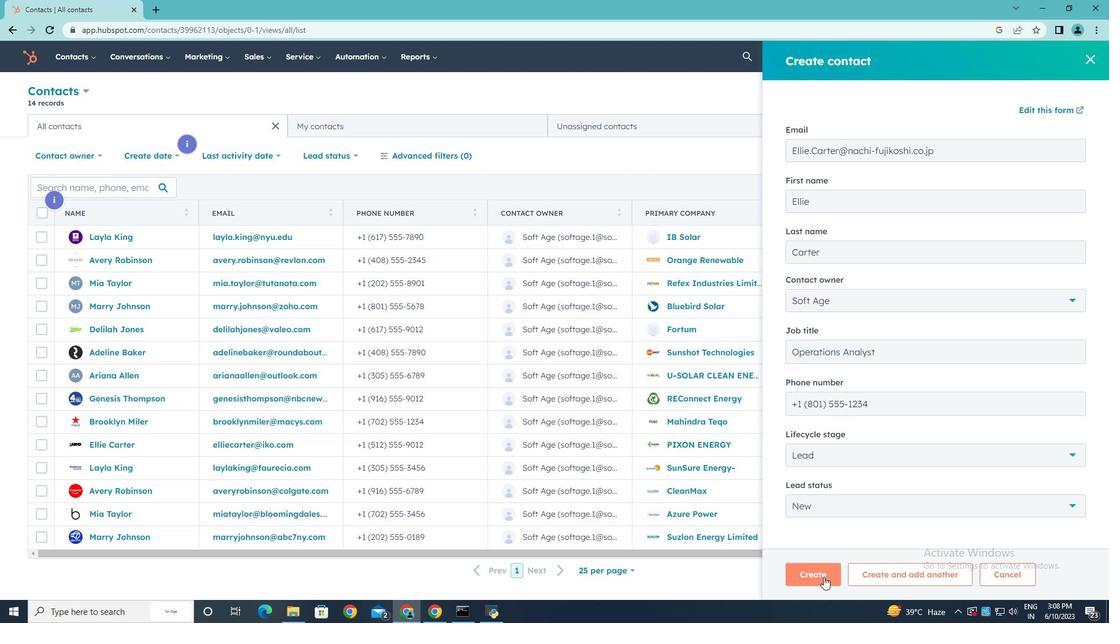 
Action: Mouse moved to (781, 374)
Screenshot: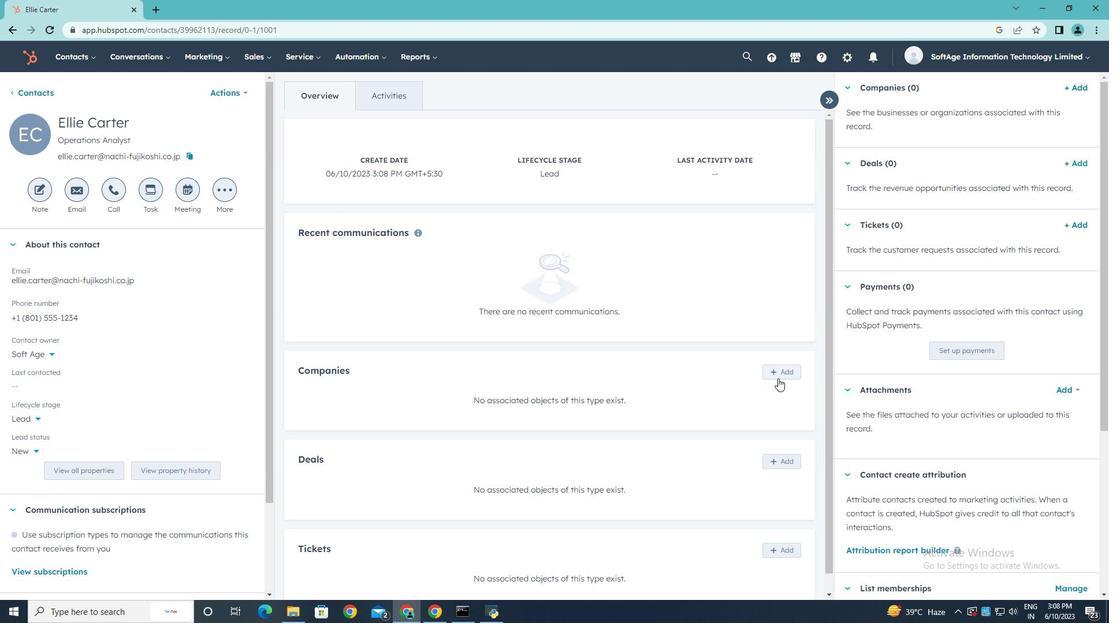 
Action: Mouse pressed left at (781, 374)
Screenshot: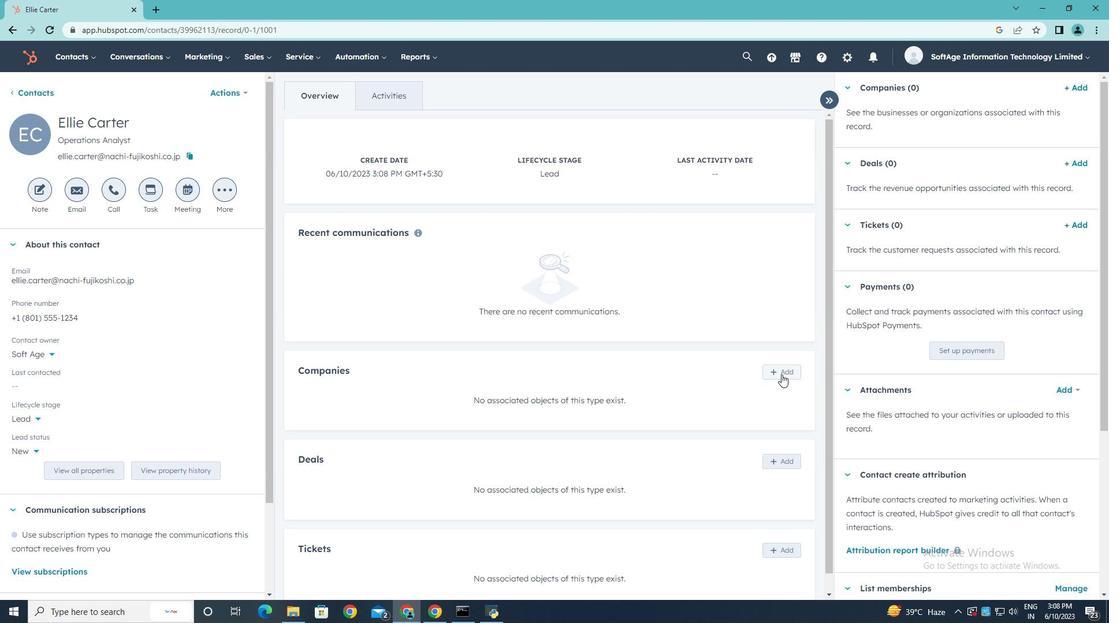 
Action: Mouse moved to (863, 120)
Screenshot: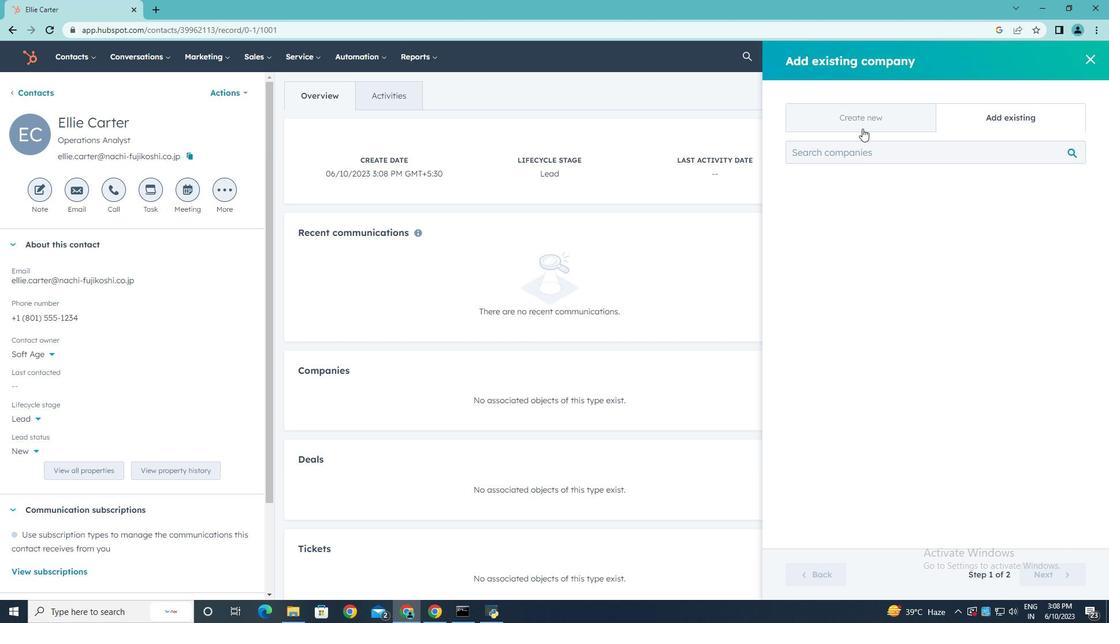 
Action: Mouse pressed left at (863, 120)
Screenshot: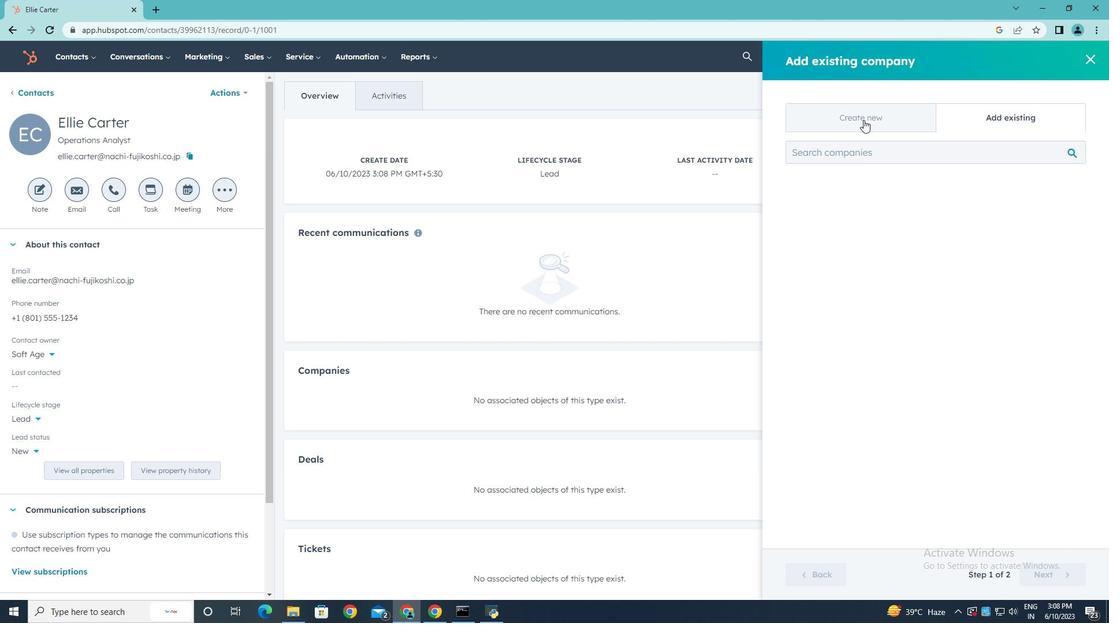 
Action: Mouse moved to (850, 185)
Screenshot: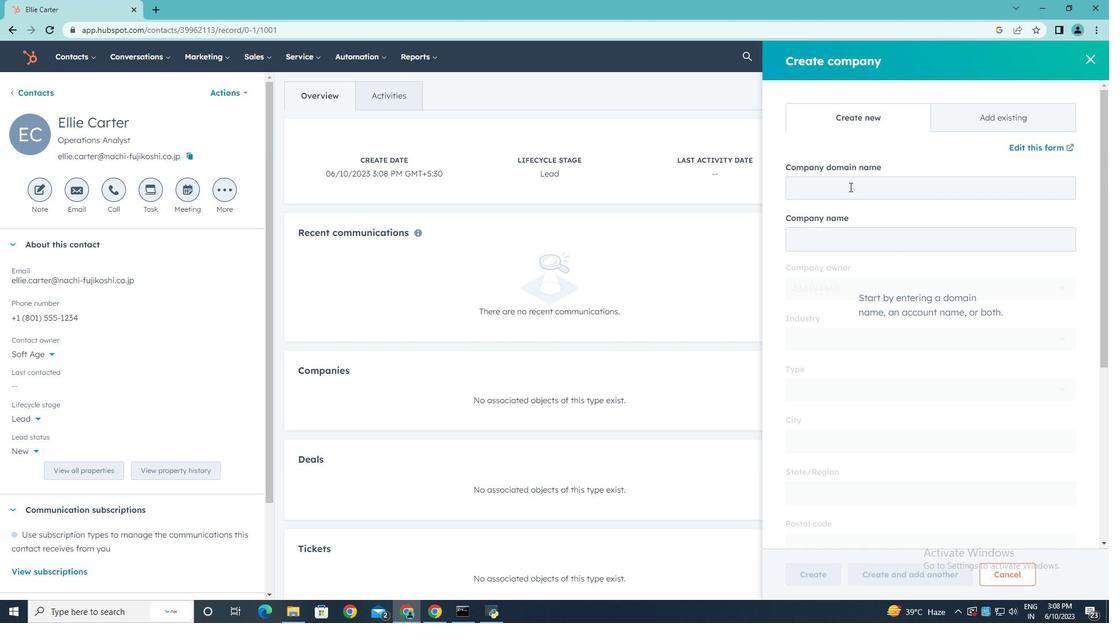
Action: Mouse pressed left at (850, 185)
Screenshot: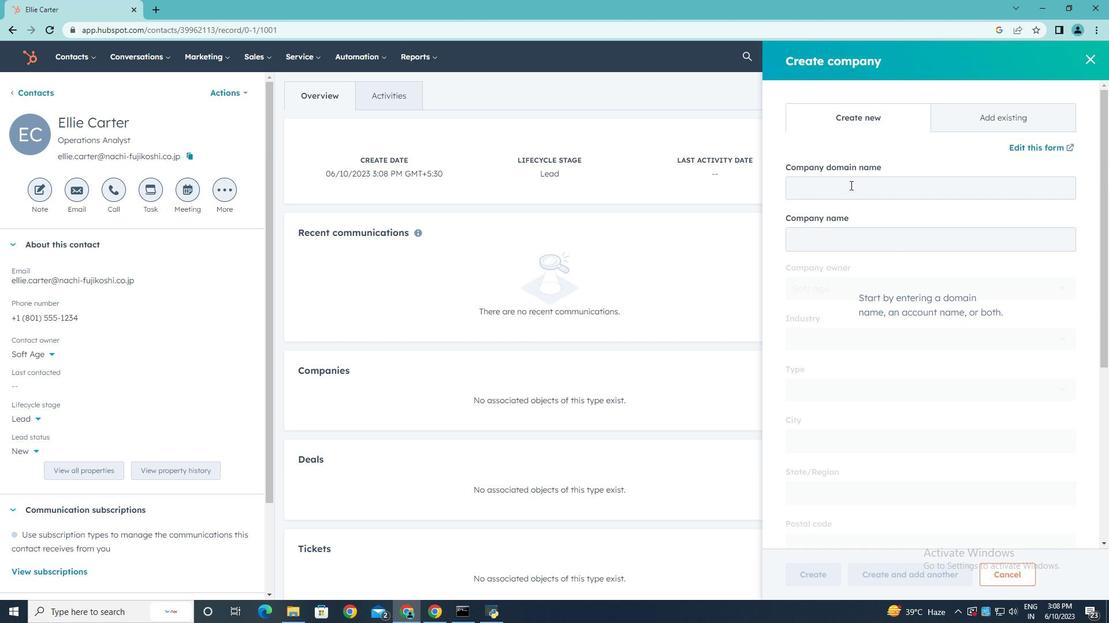 
Action: Key pressed www.wattscore.com
Screenshot: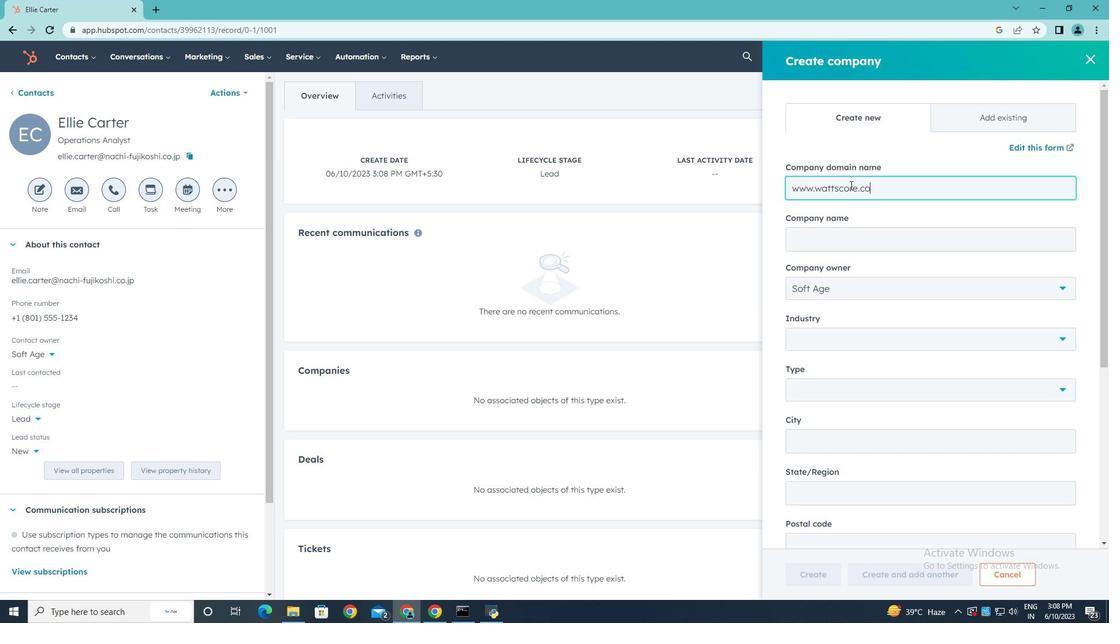 
Action: Mouse moved to (903, 259)
Screenshot: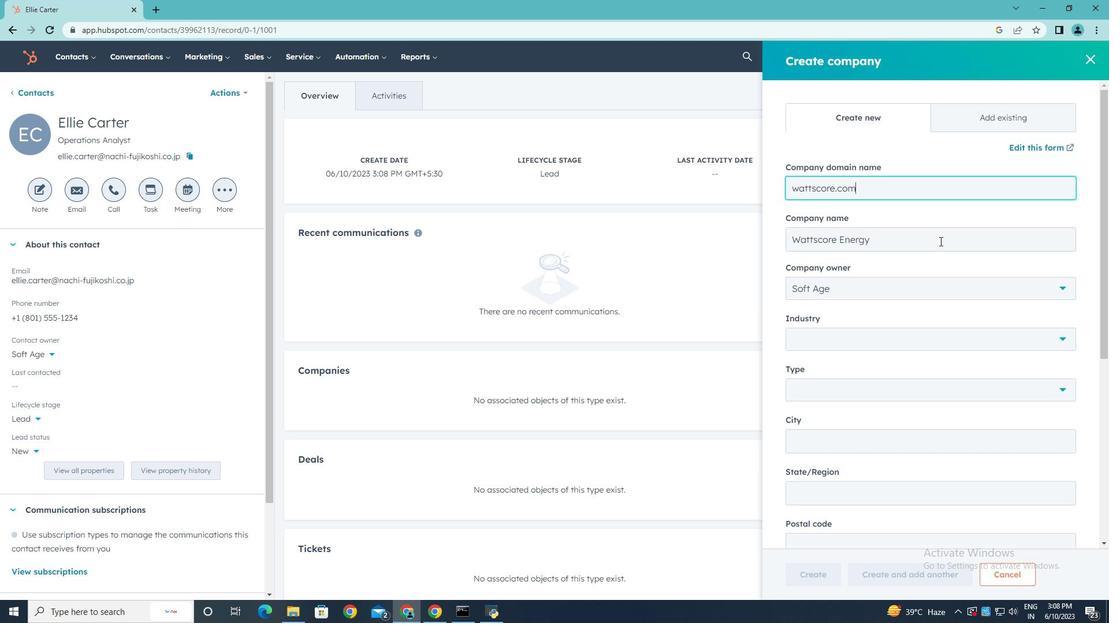 
Action: Mouse scrolled (903, 258) with delta (0, 0)
Screenshot: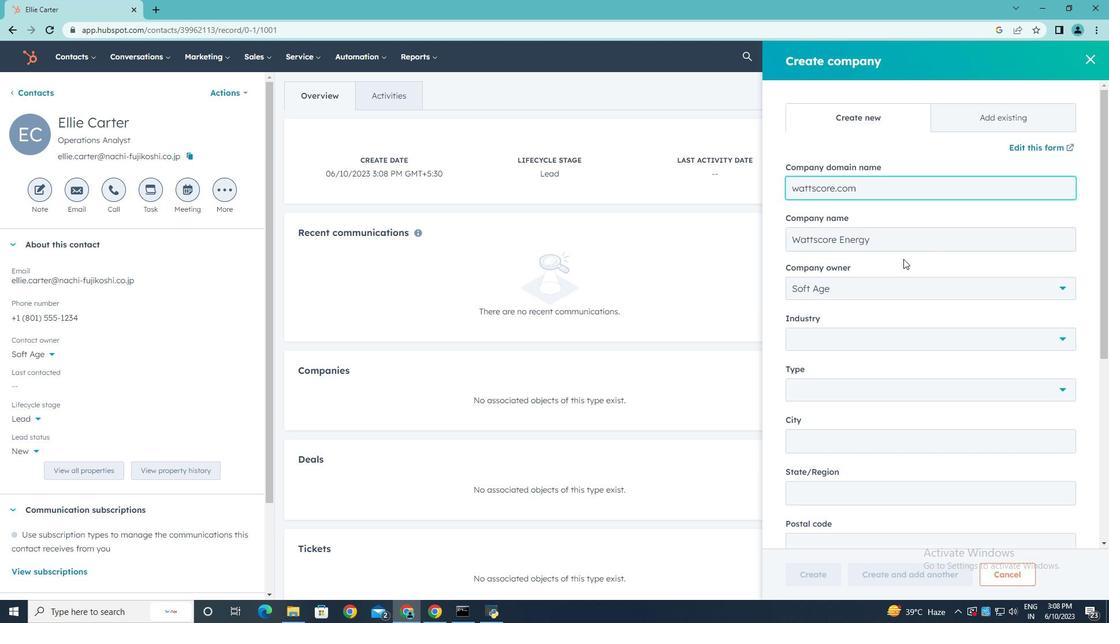 
Action: Mouse scrolled (903, 258) with delta (0, 0)
Screenshot: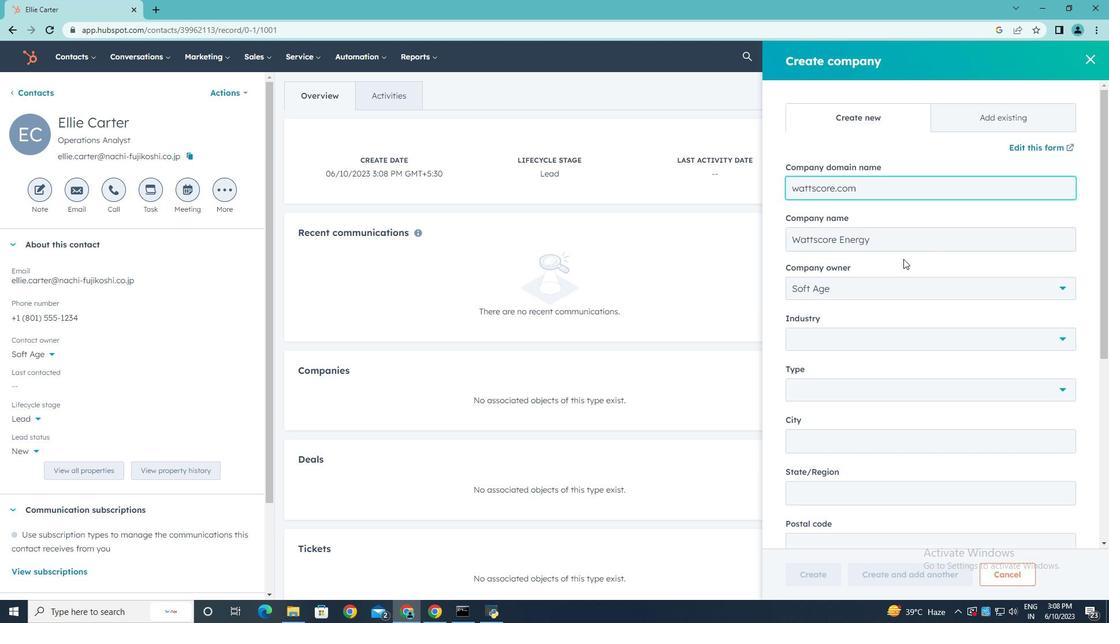 
Action: Mouse scrolled (903, 258) with delta (0, 0)
Screenshot: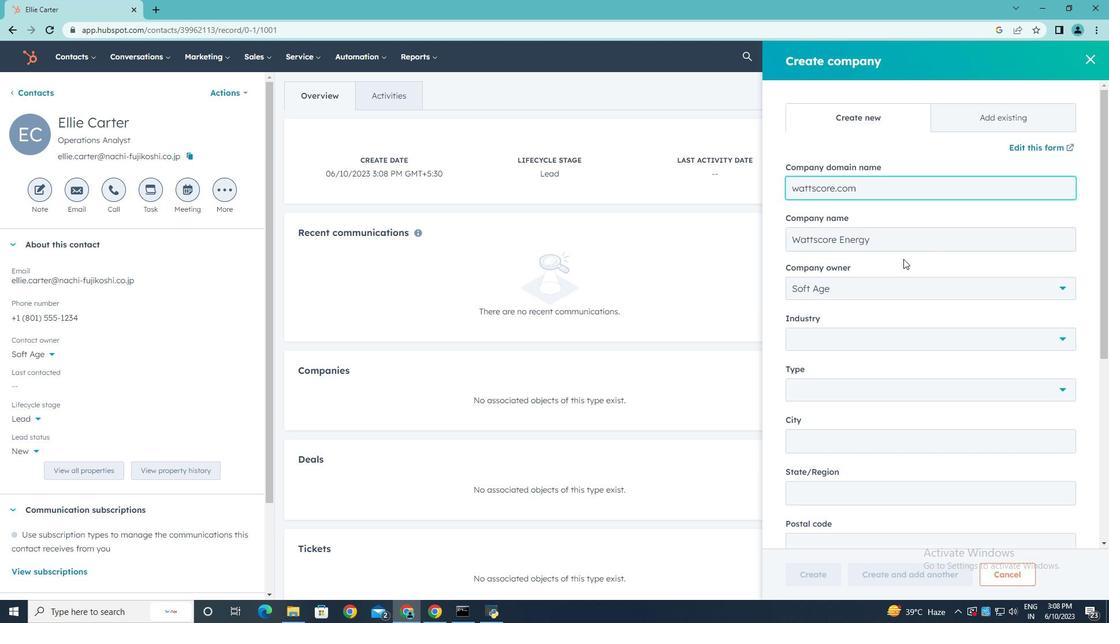 
Action: Mouse scrolled (903, 258) with delta (0, 0)
Screenshot: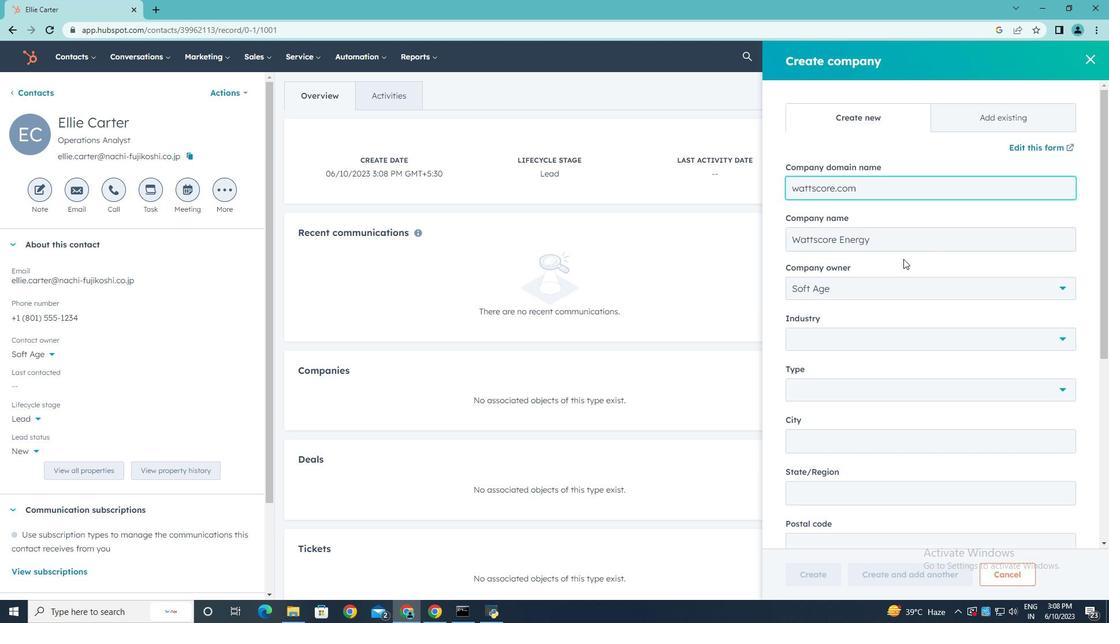 
Action: Mouse moved to (960, 155)
Screenshot: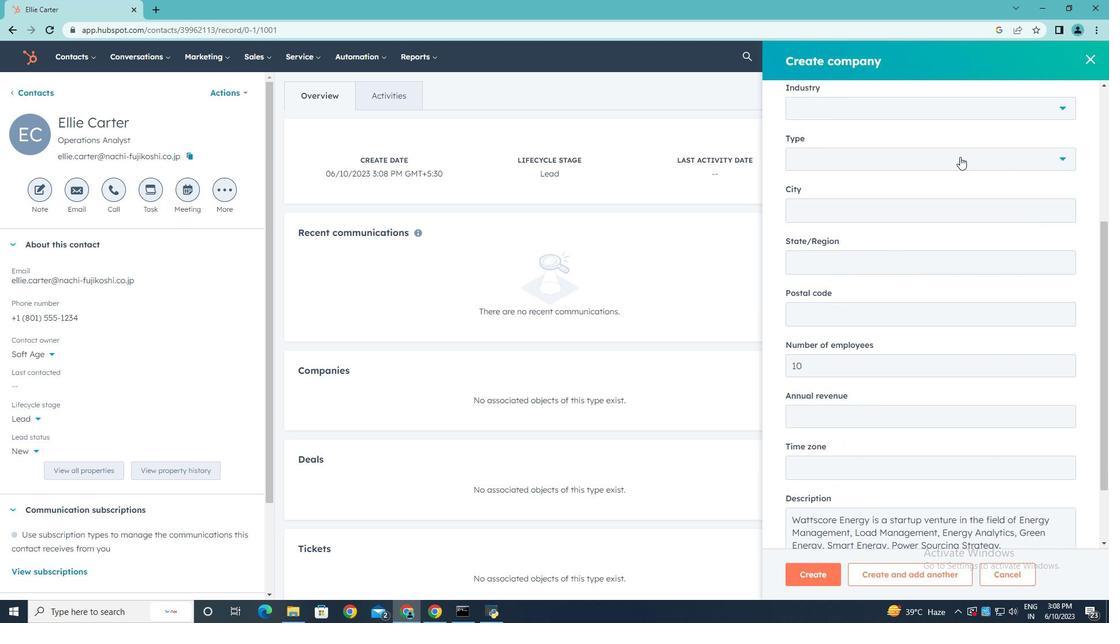 
Action: Mouse pressed left at (960, 155)
Screenshot: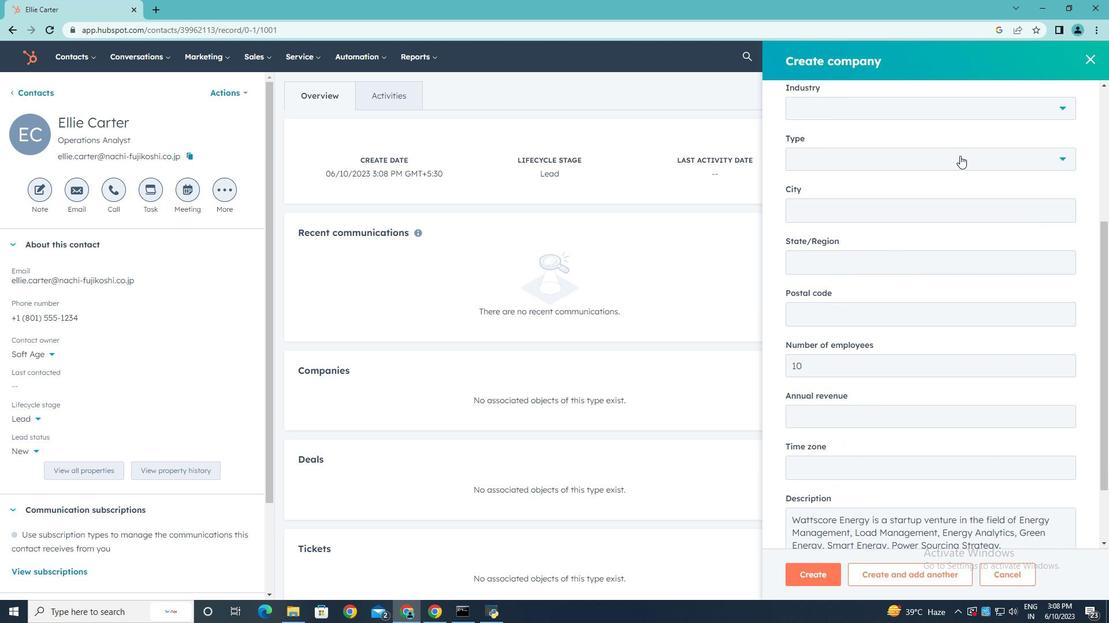 
Action: Mouse moved to (841, 216)
Screenshot: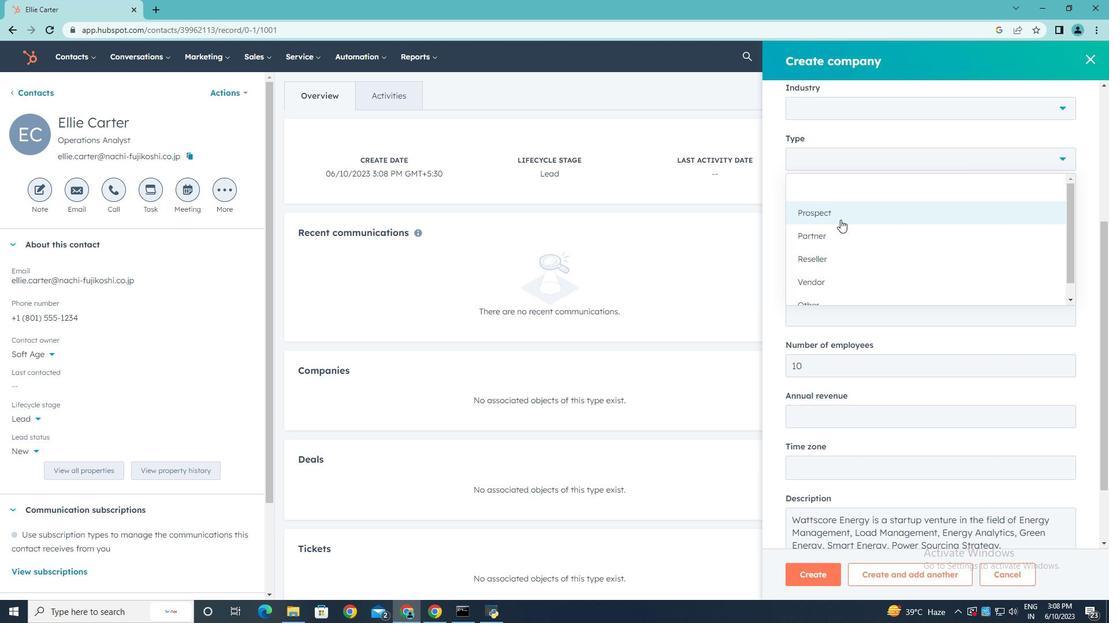 
Action: Mouse pressed left at (841, 216)
Screenshot: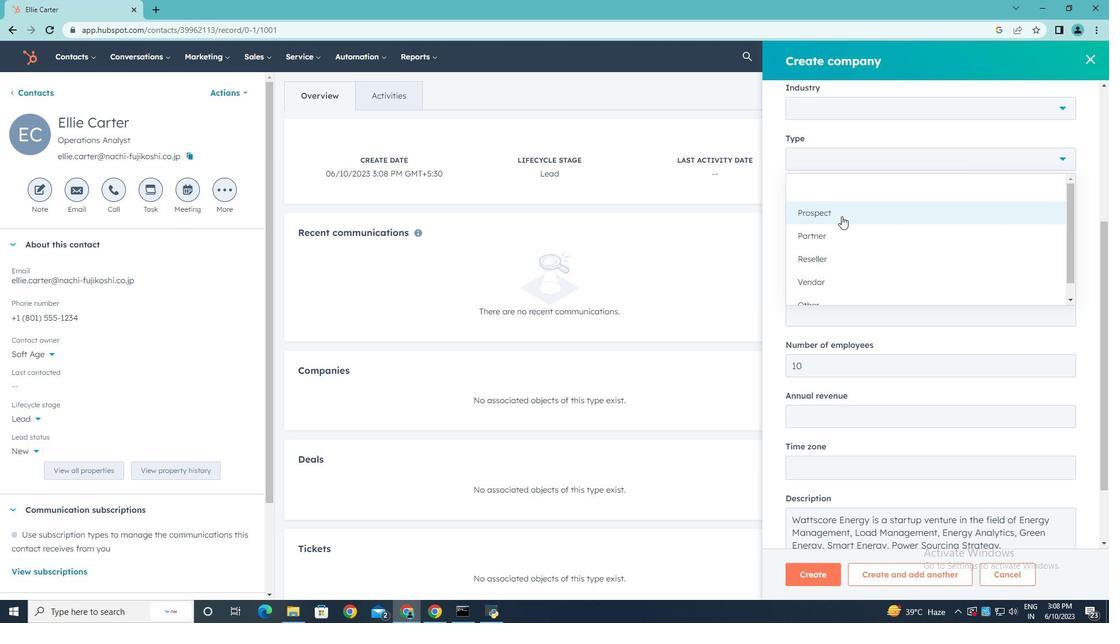 
Action: Mouse scrolled (841, 216) with delta (0, 0)
Screenshot: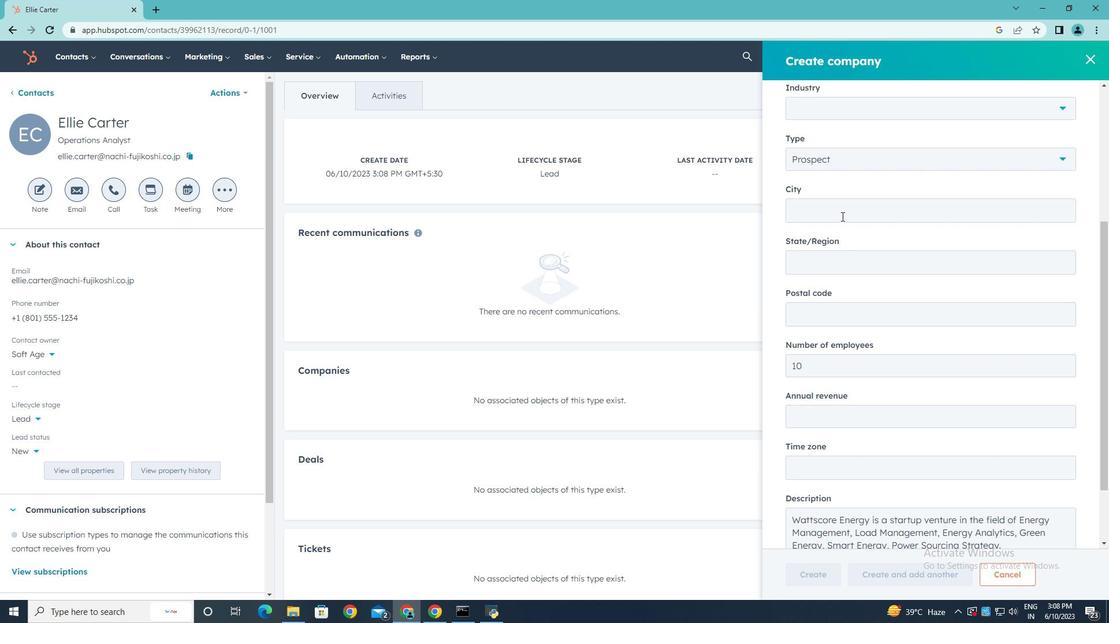 
Action: Mouse scrolled (841, 216) with delta (0, 0)
Screenshot: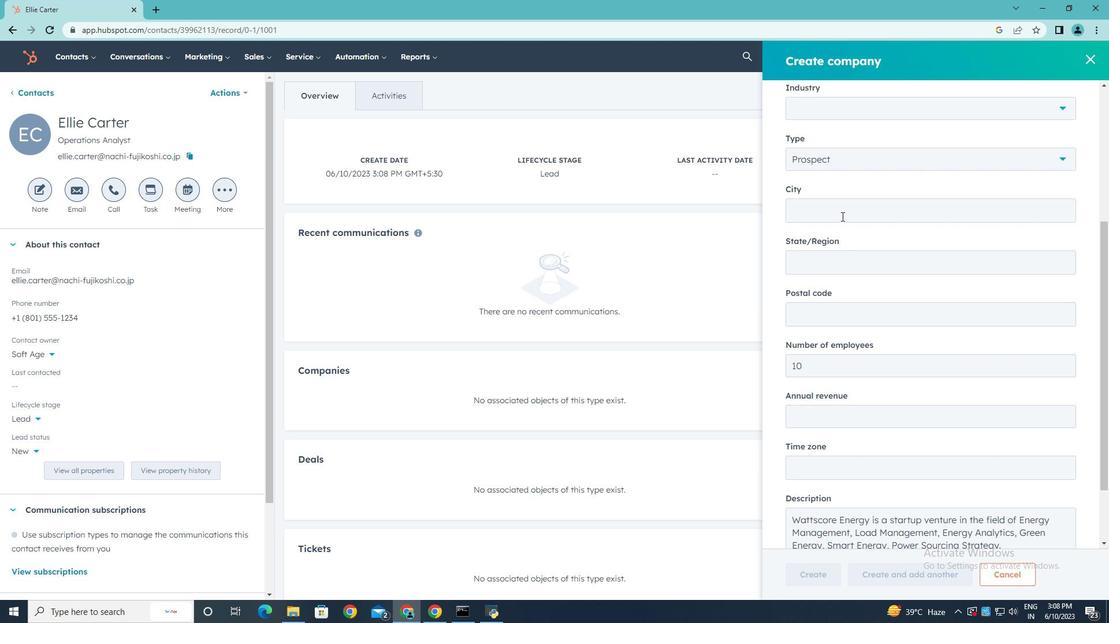 
Action: Mouse scrolled (841, 216) with delta (0, 0)
Screenshot: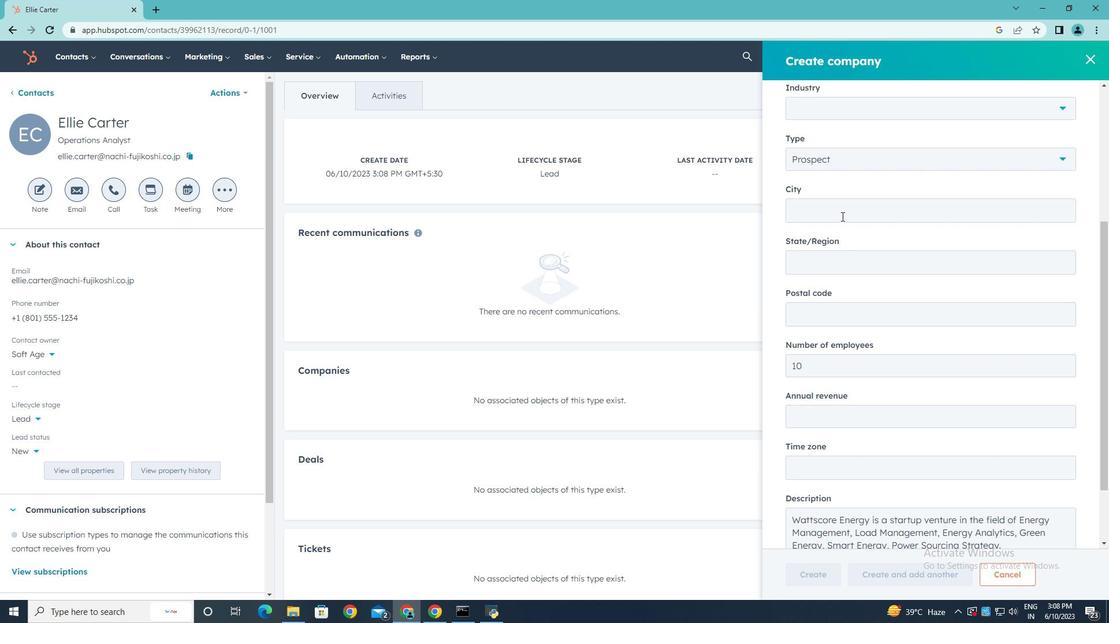 
Action: Mouse scrolled (841, 216) with delta (0, 0)
Screenshot: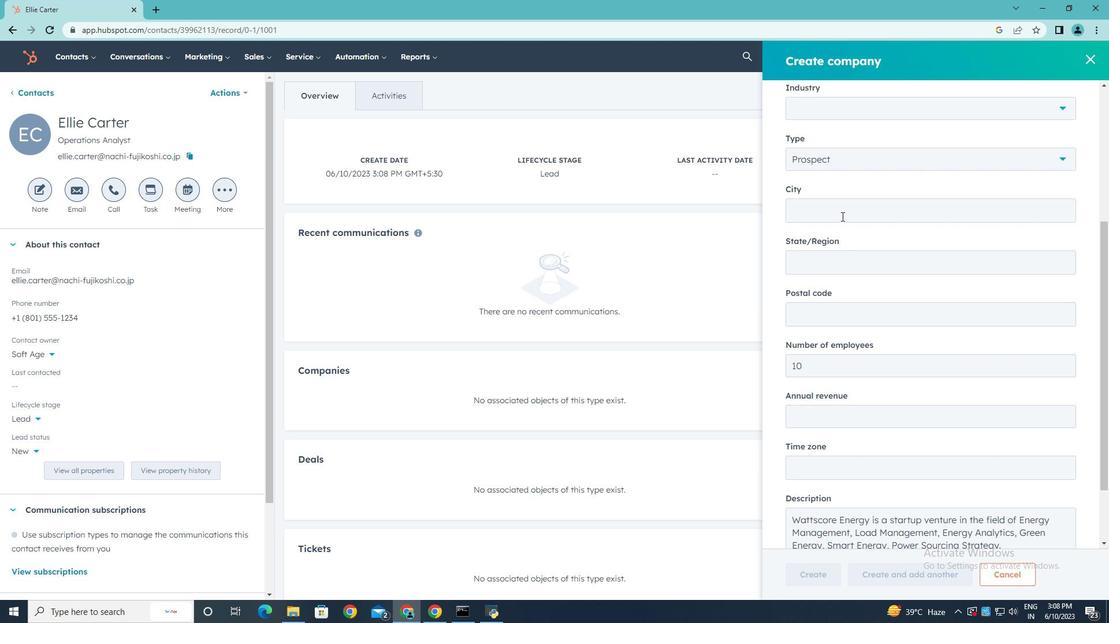 
Action: Mouse scrolled (841, 216) with delta (0, 0)
Screenshot: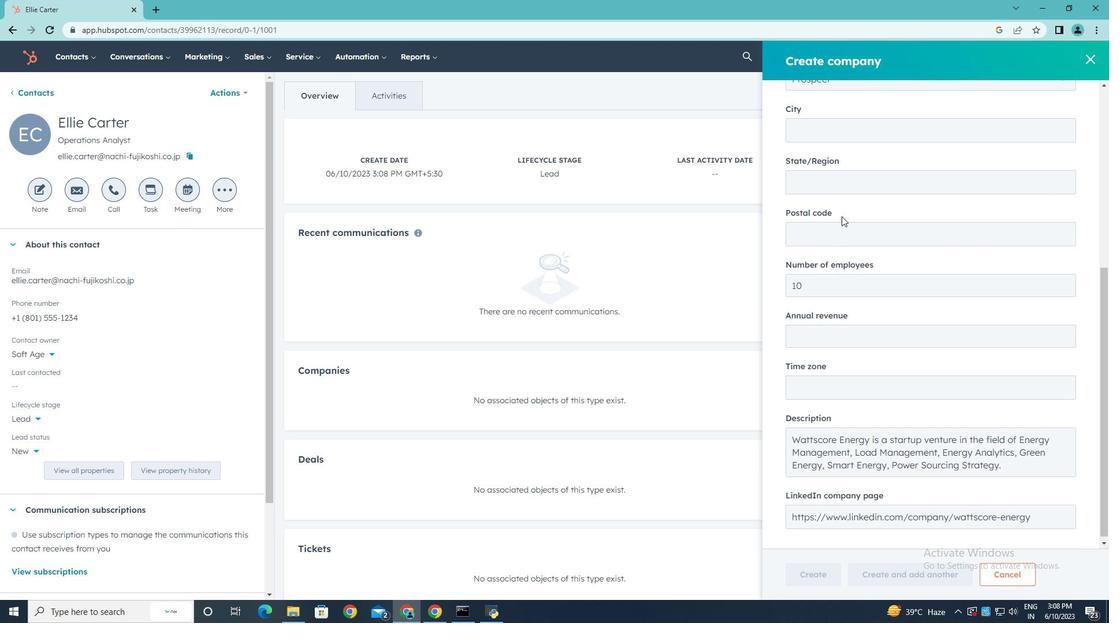 
Action: Mouse scrolled (841, 216) with delta (0, 0)
Screenshot: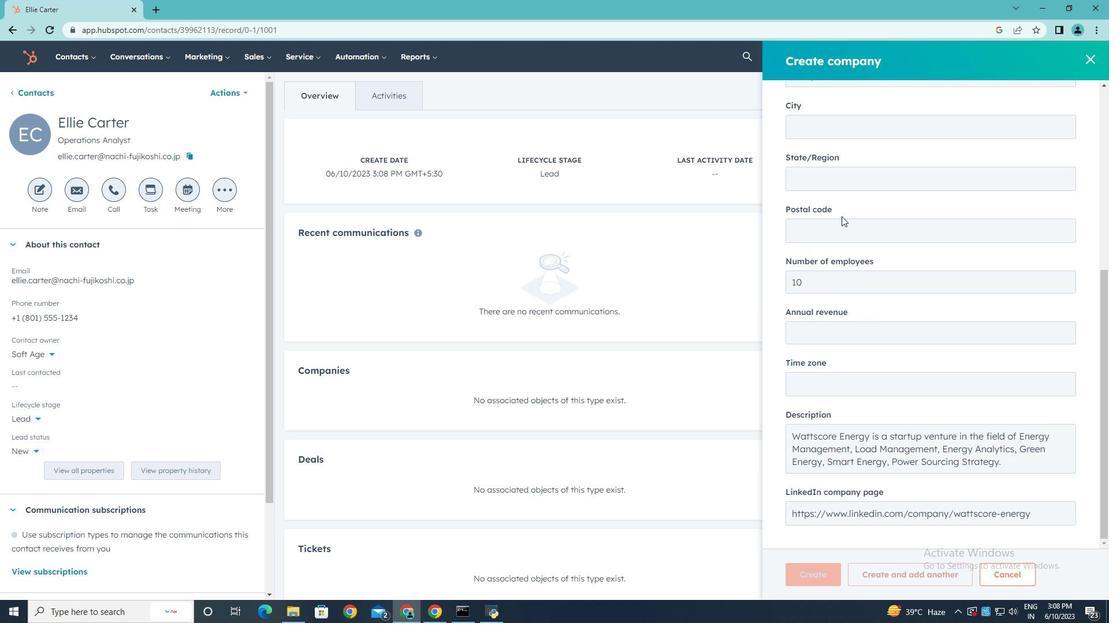 
Action: Mouse scrolled (841, 216) with delta (0, 0)
Screenshot: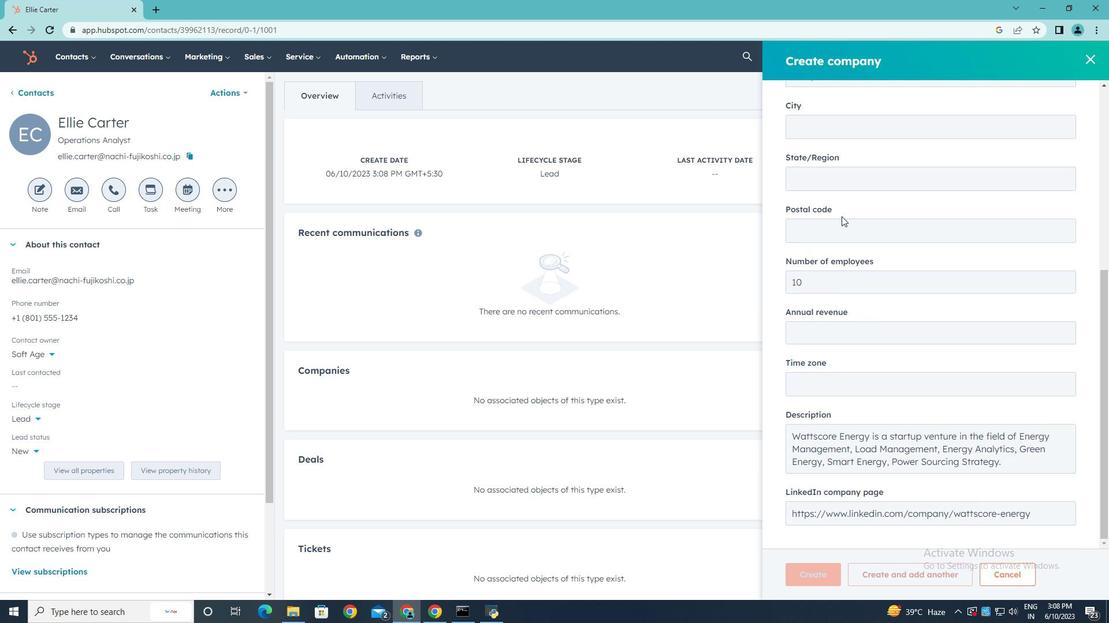 
Action: Mouse scrolled (841, 216) with delta (0, 0)
Screenshot: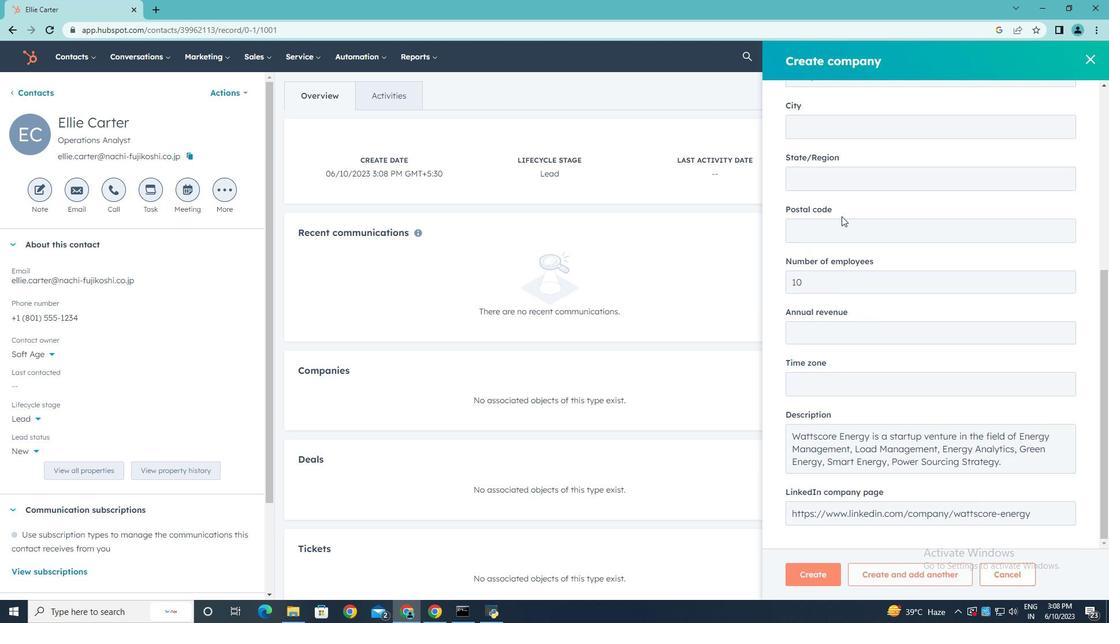 
Action: Mouse moved to (815, 570)
Screenshot: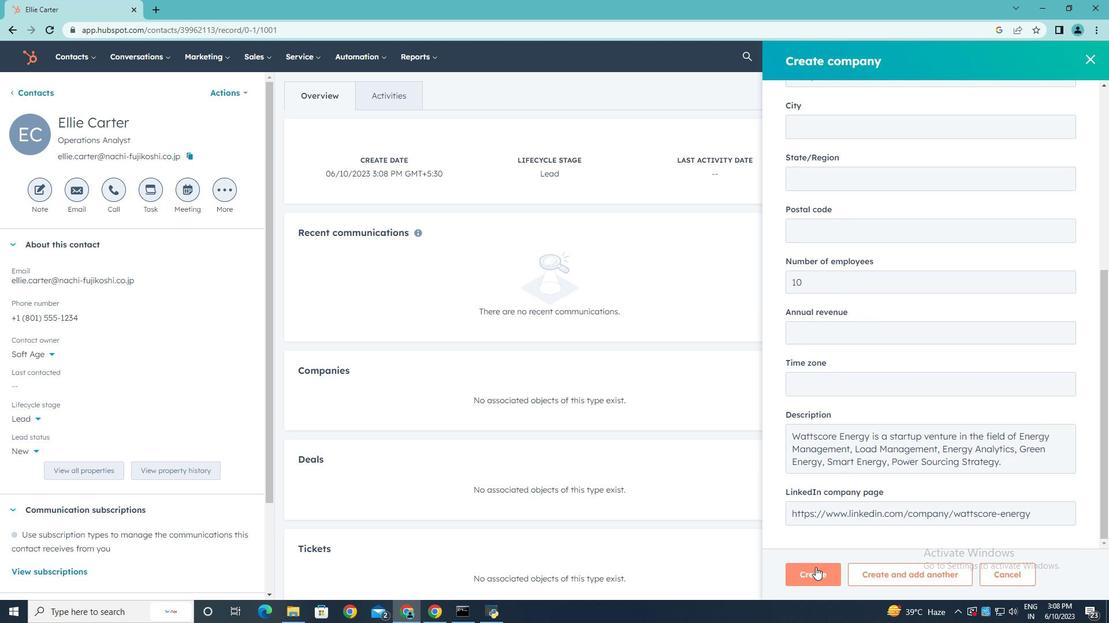 
Action: Mouse pressed left at (815, 570)
Screenshot: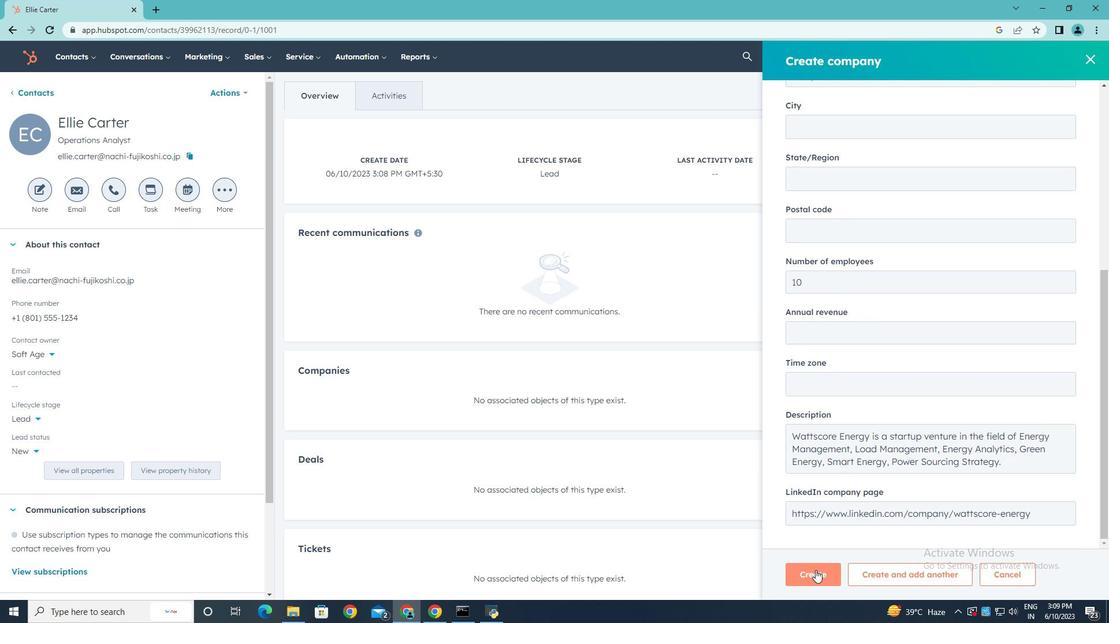 
Action: Mouse moved to (808, 502)
Screenshot: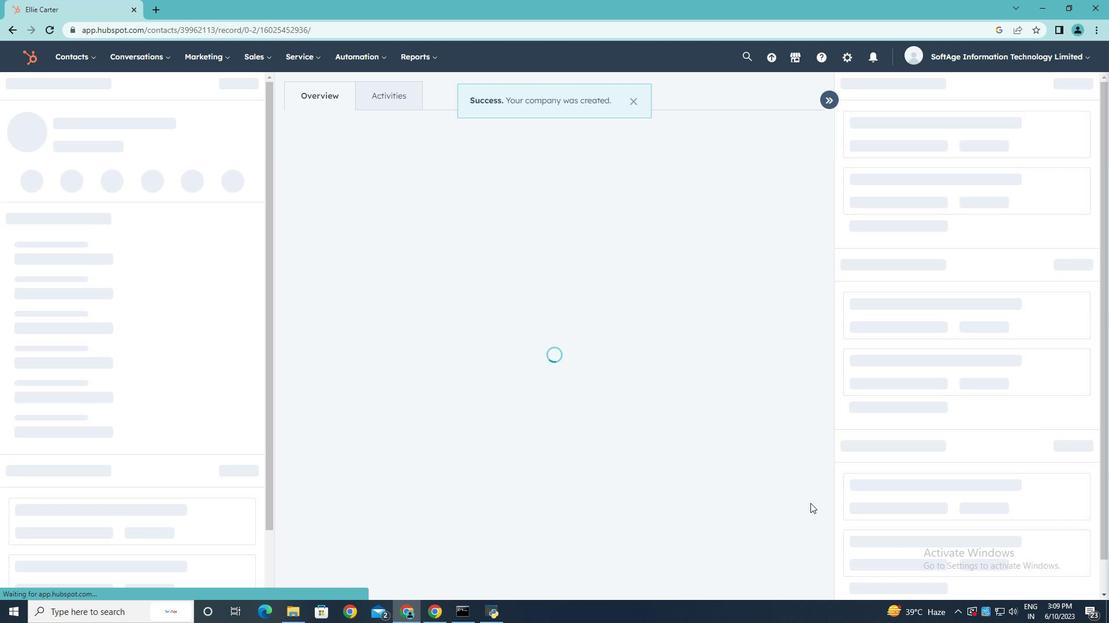 
